 Task: Log work in the project BitTech for the issue 'Develop a new tool for automated testing of web application security vulnerabilities and penetration testing' spent time as '1w 6d 21h 58m' and remaining time as '4w 4d 5h 56m' and move to top of backlog. Now add the issue to the epic 'Augmented reality (AR) and virtual reality (VR) integration'. Log work in the project BitTech for the issue 'Upgrade the data visualization and reporting mechanisms of a web application to improve data presentation and insights' spent time as '1w 1d 22h 21m' and remaining time as '1w 4d 4h 2m' and move to bottom of backlog. Now add the issue to the epic 'AI-powered chatbot development'
Action: Mouse moved to (163, 49)
Screenshot: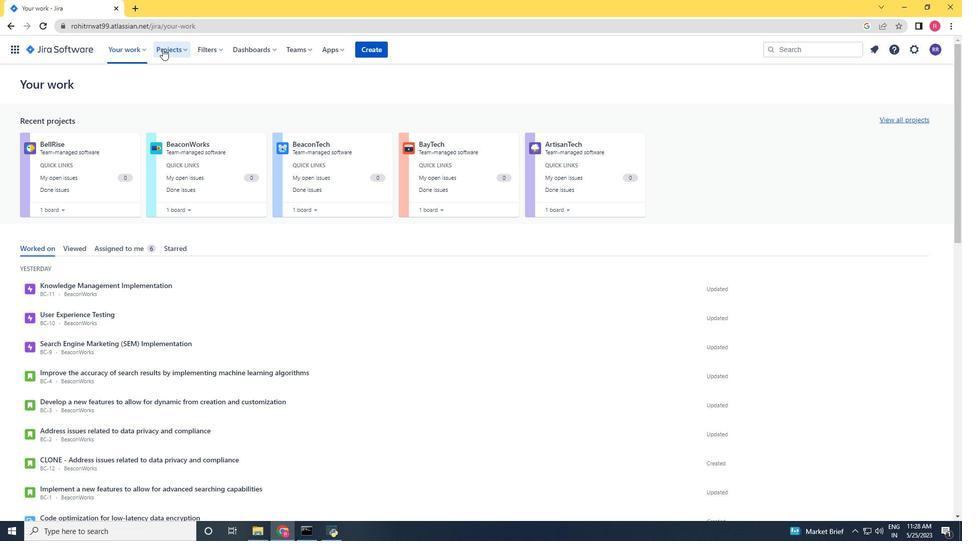 
Action: Mouse pressed left at (163, 49)
Screenshot: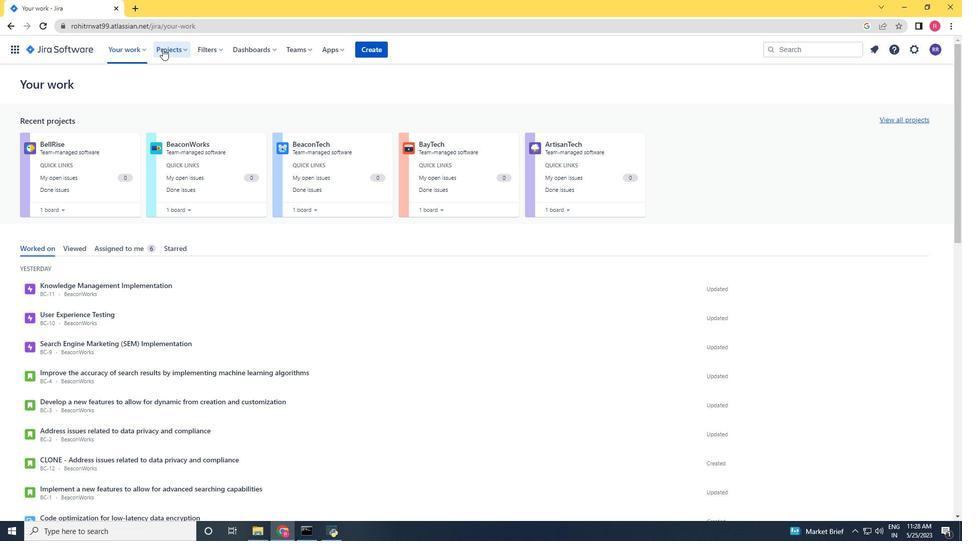 
Action: Mouse moved to (183, 107)
Screenshot: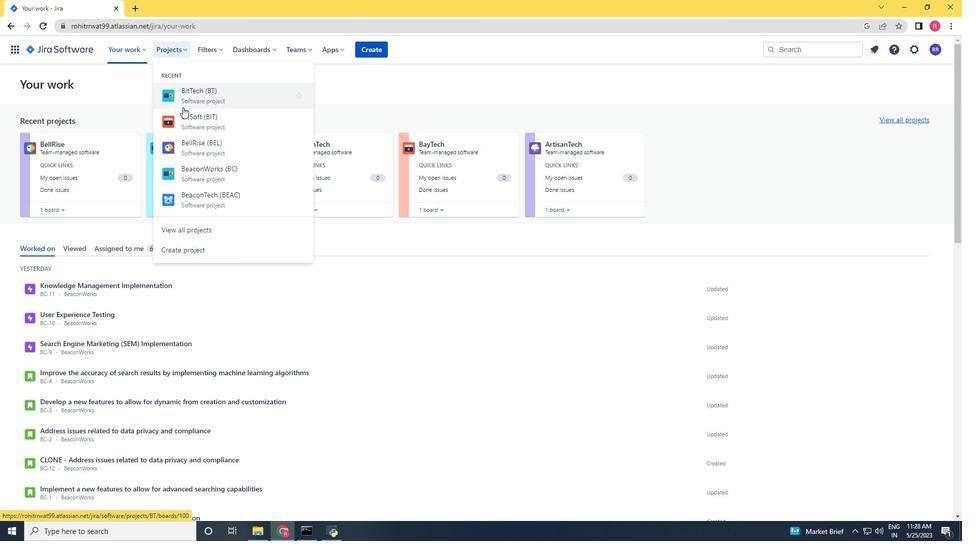 
Action: Mouse pressed left at (183, 107)
Screenshot: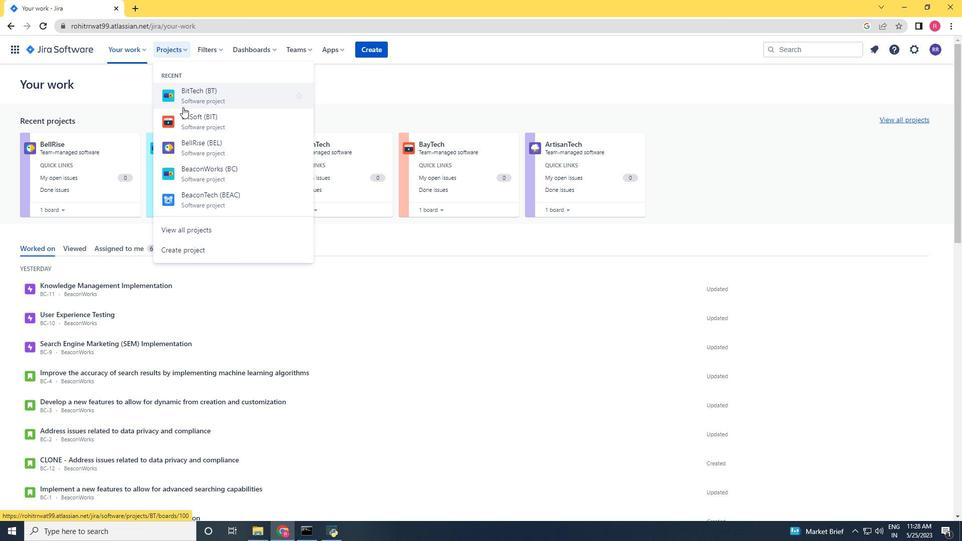 
Action: Mouse moved to (39, 151)
Screenshot: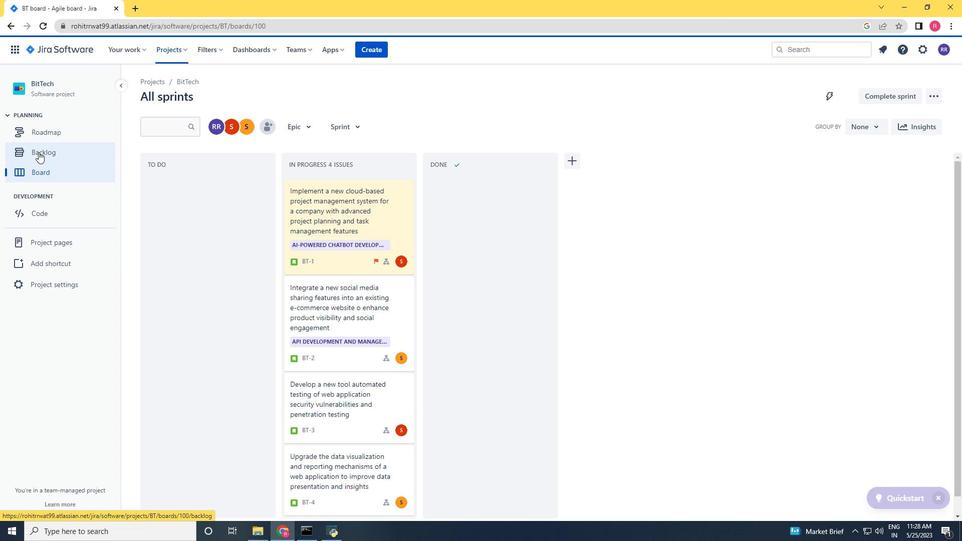 
Action: Mouse pressed left at (39, 151)
Screenshot: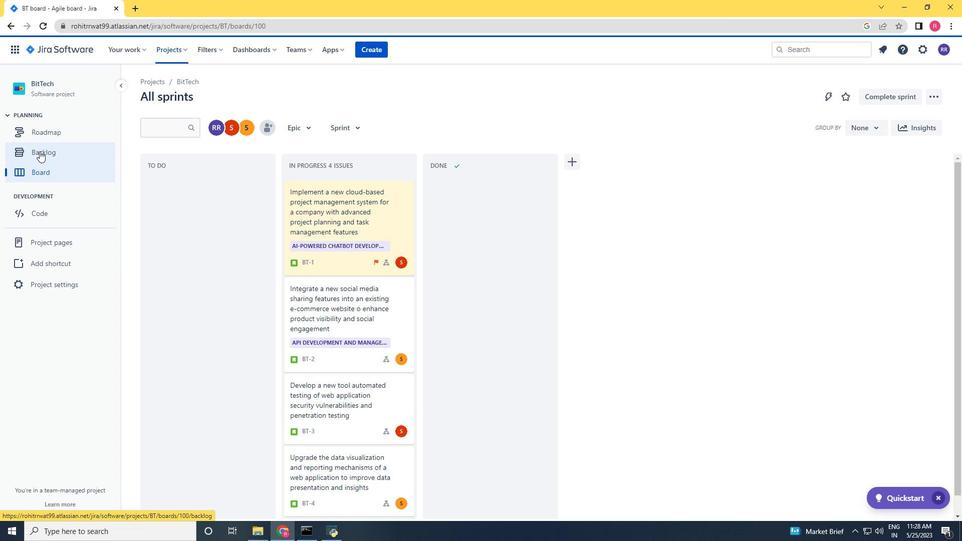 
Action: Mouse moved to (775, 360)
Screenshot: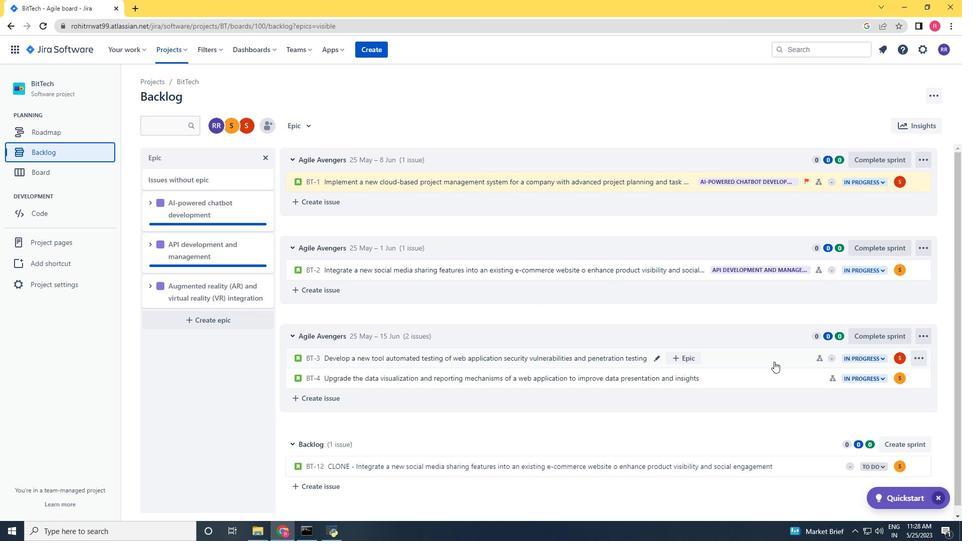 
Action: Mouse pressed left at (775, 360)
Screenshot: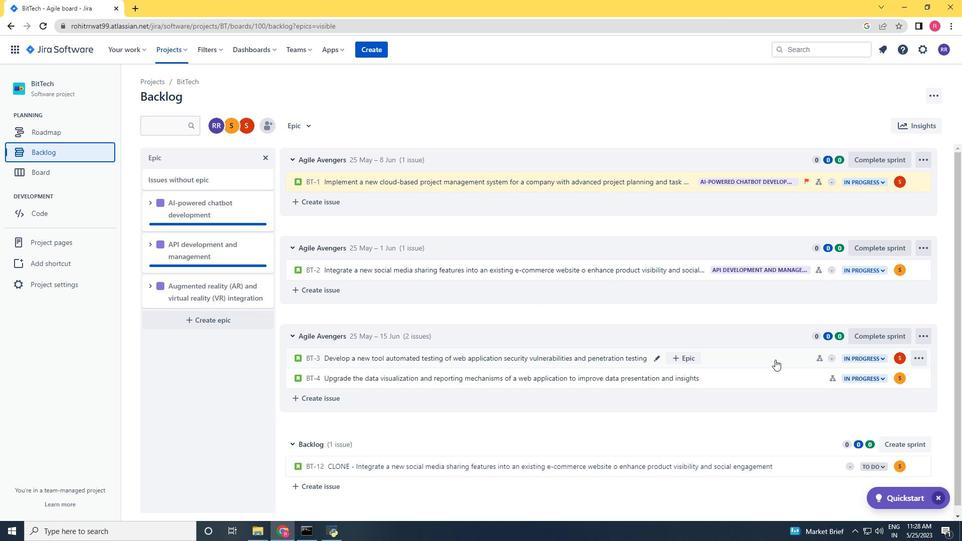 
Action: Mouse moved to (912, 154)
Screenshot: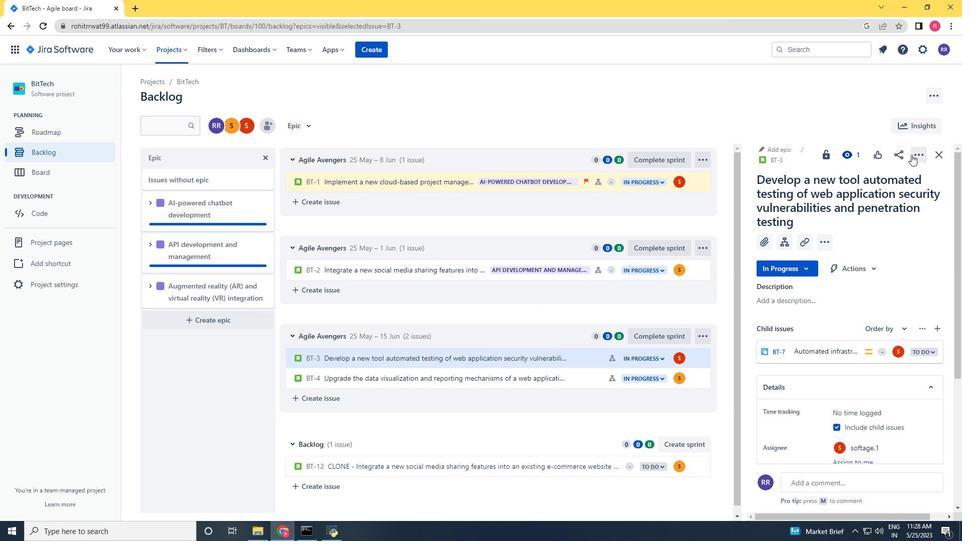 
Action: Mouse pressed left at (912, 154)
Screenshot: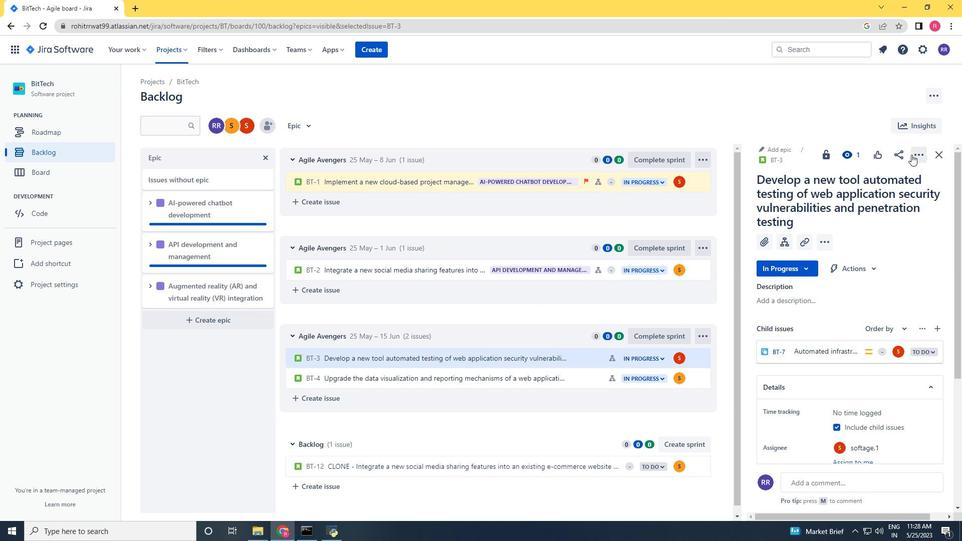 
Action: Mouse moved to (886, 179)
Screenshot: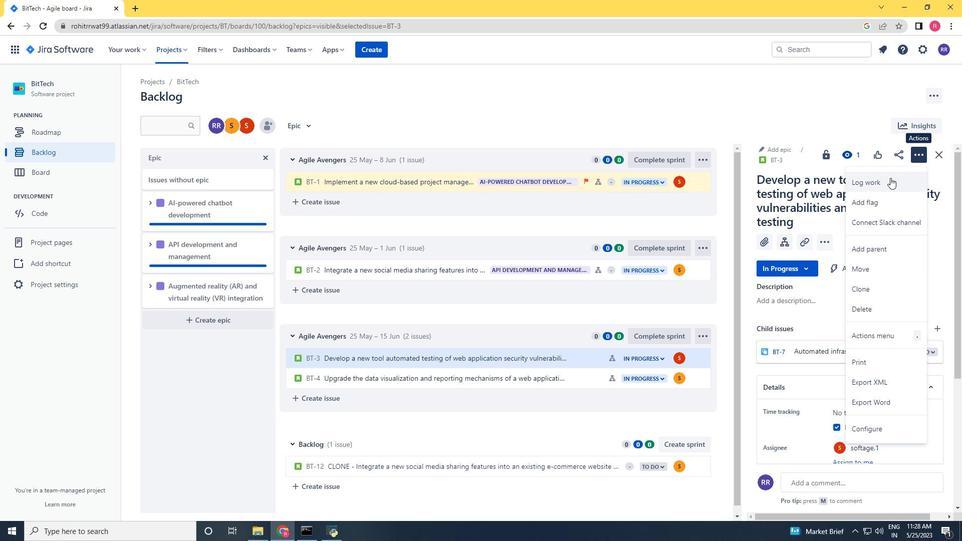 
Action: Mouse pressed left at (886, 179)
Screenshot: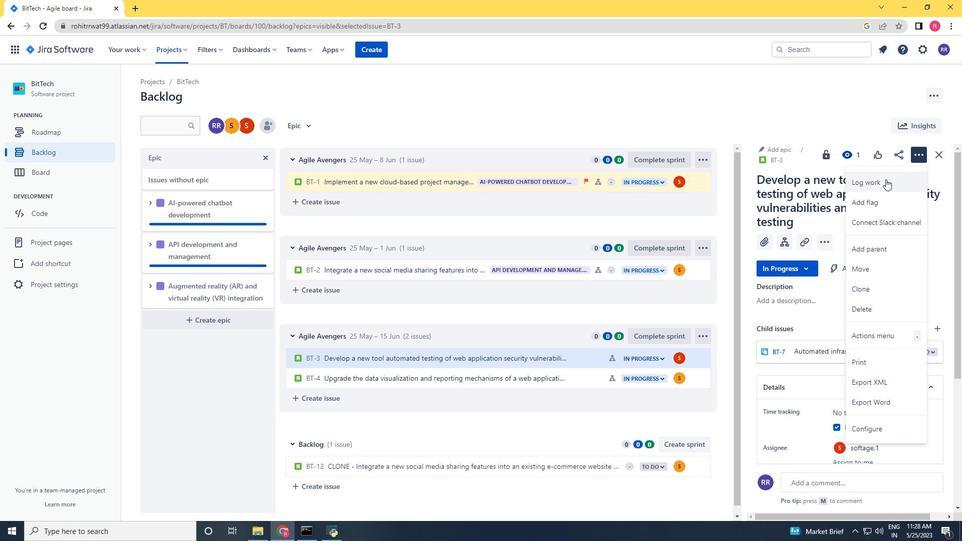 
Action: Key pressed 1w<Key.space>6d<Key.space>21h<Key.space>58m<Key.tab>4w<Key.space><Key.space>4d<Key.space>5h<Key.space>56m
Screenshot: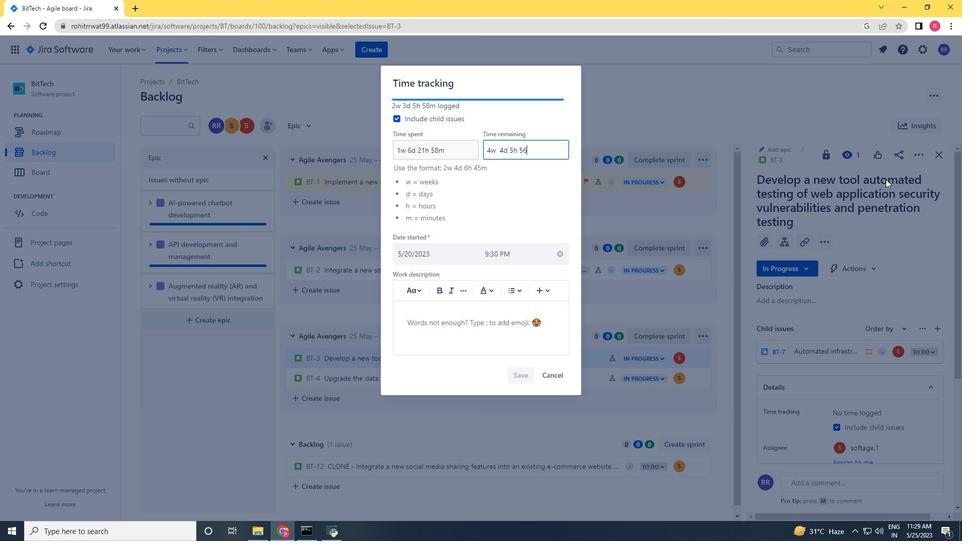 
Action: Mouse scrolled (886, 180) with delta (0, 0)
Screenshot: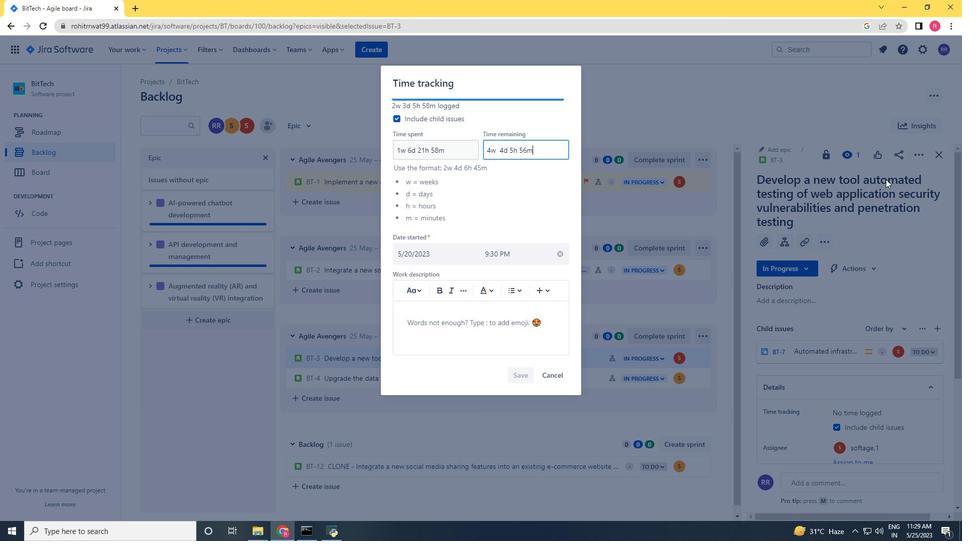 
Action: Mouse moved to (499, 151)
Screenshot: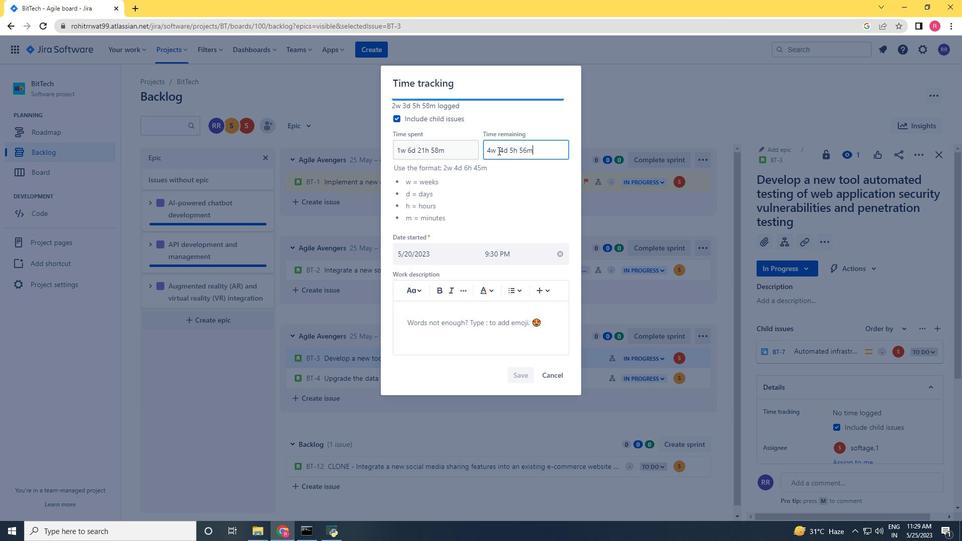 
Action: Mouse pressed left at (499, 151)
Screenshot: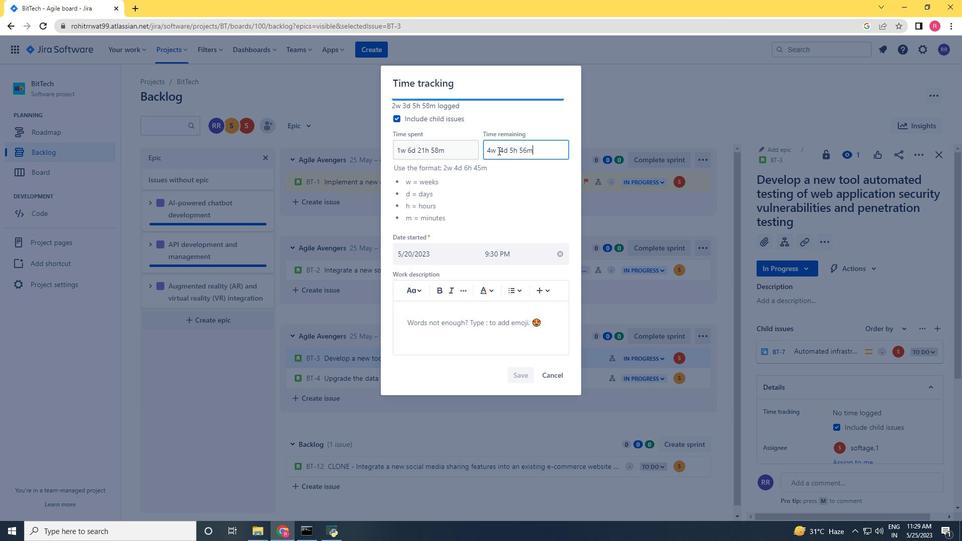 
Action: Key pressed <Key.backspace>
Screenshot: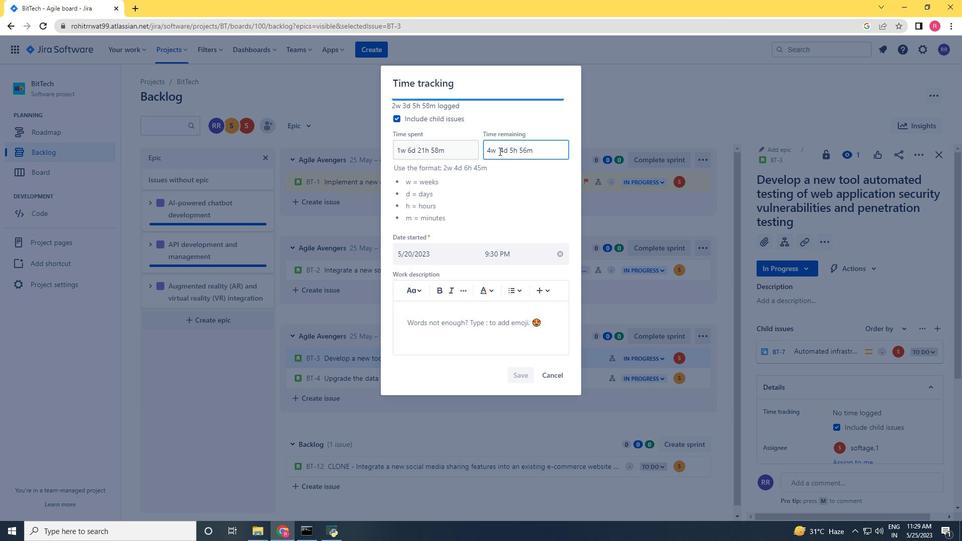 
Action: Mouse moved to (520, 371)
Screenshot: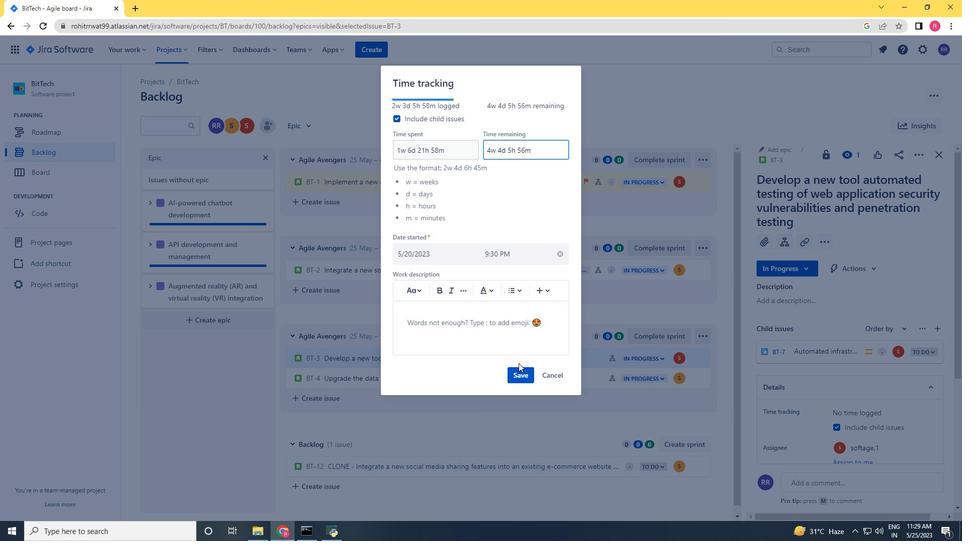 
Action: Mouse pressed left at (520, 371)
Screenshot: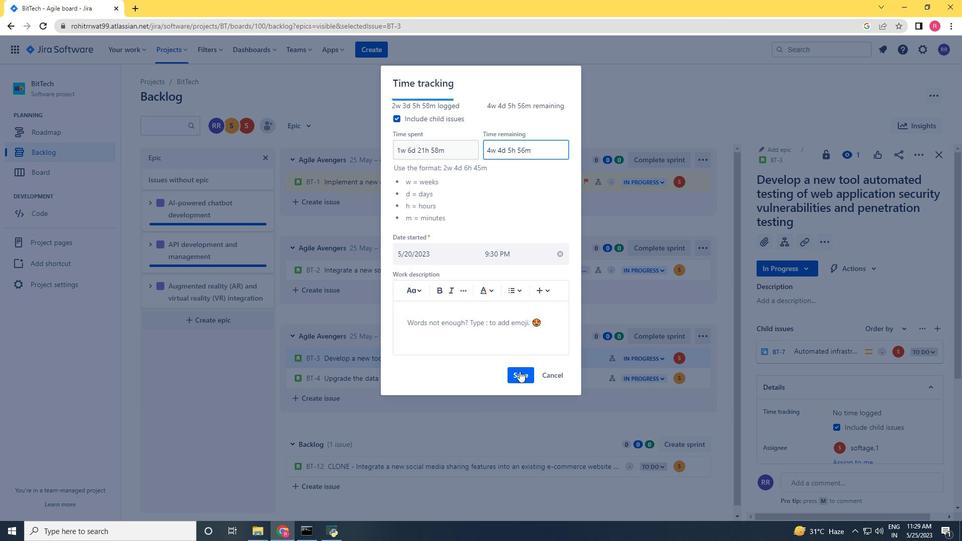 
Action: Mouse moved to (697, 360)
Screenshot: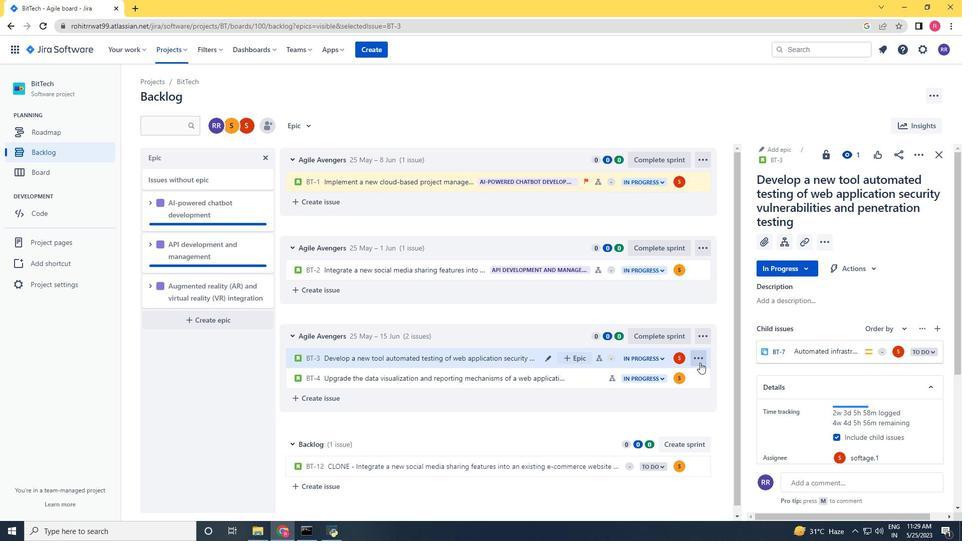 
Action: Mouse pressed left at (697, 360)
Screenshot: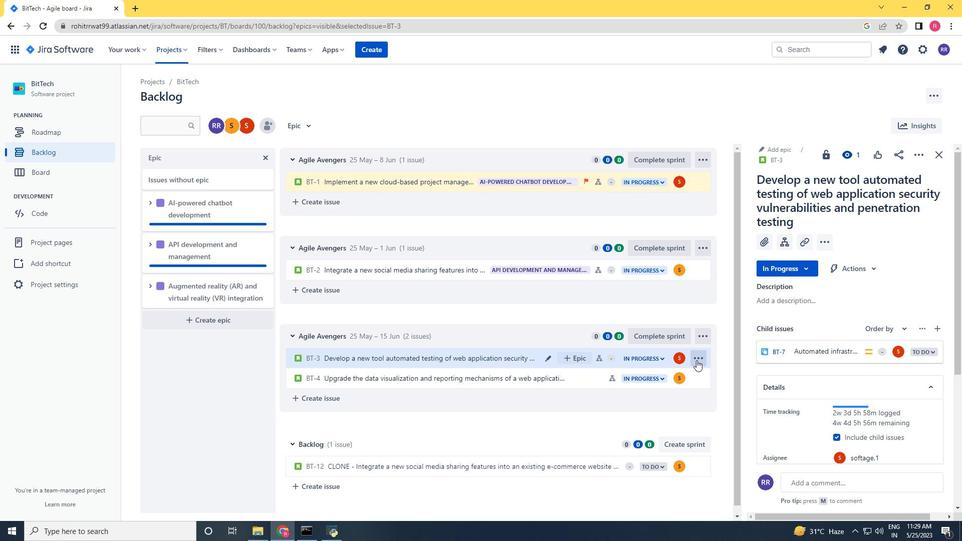 
Action: Mouse moved to (668, 319)
Screenshot: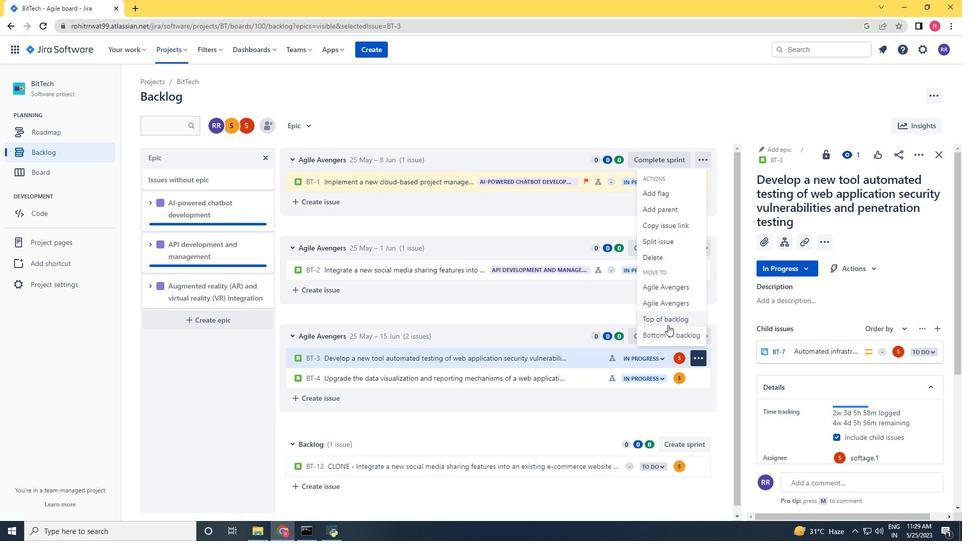 
Action: Mouse pressed left at (668, 319)
Screenshot: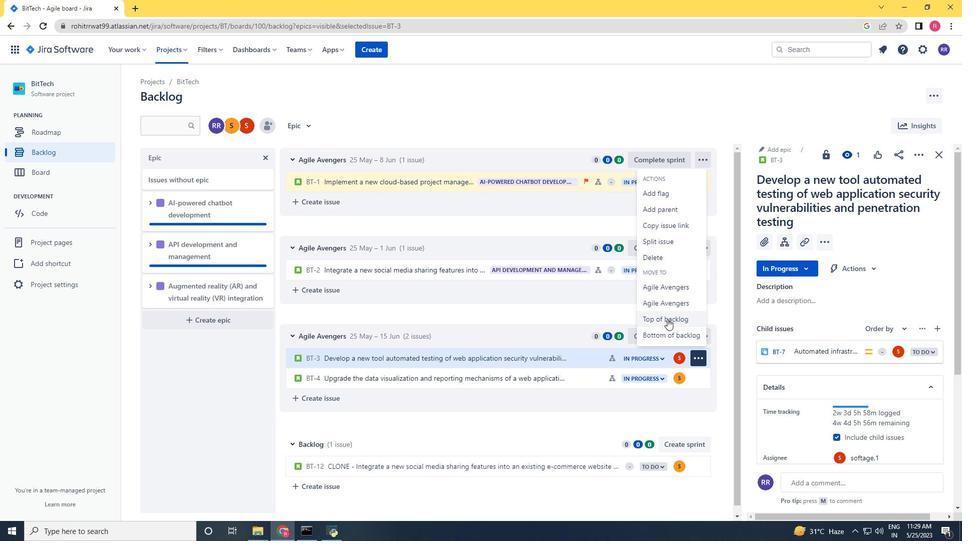
Action: Mouse moved to (511, 161)
Screenshot: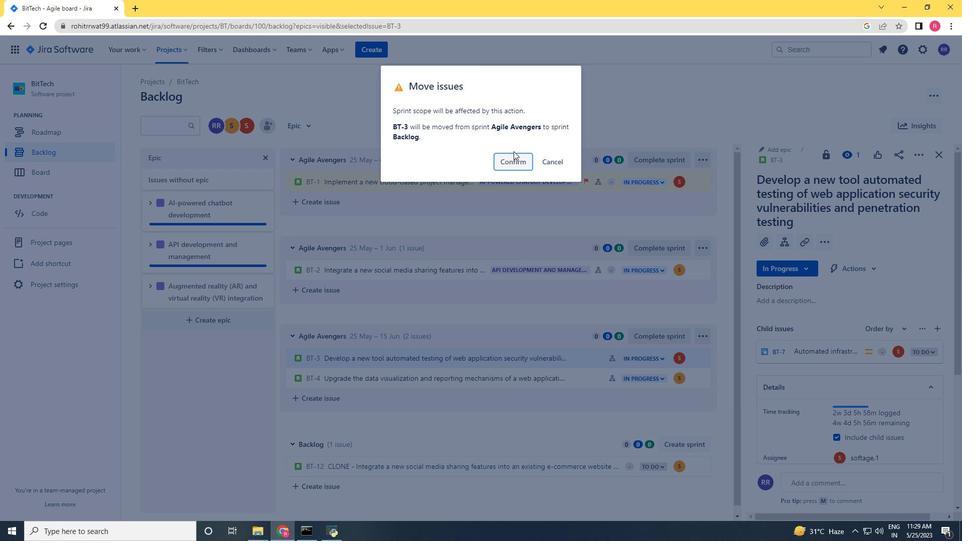 
Action: Mouse pressed left at (511, 161)
Screenshot: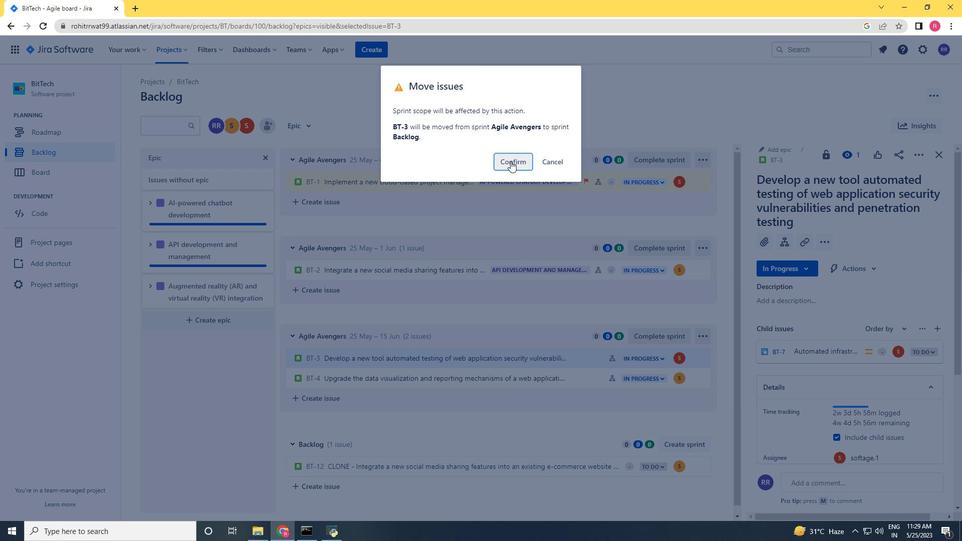 
Action: Mouse moved to (580, 448)
Screenshot: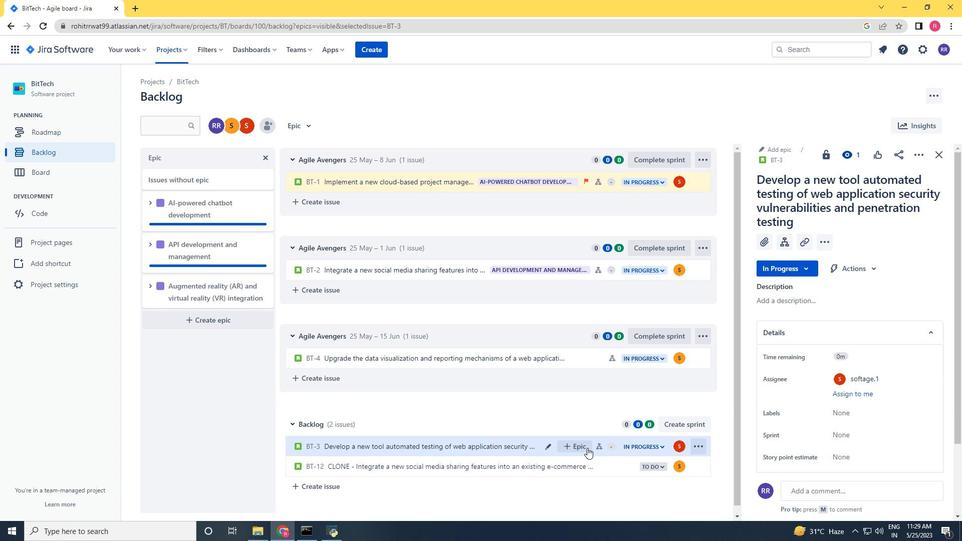 
Action: Mouse pressed left at (580, 448)
Screenshot: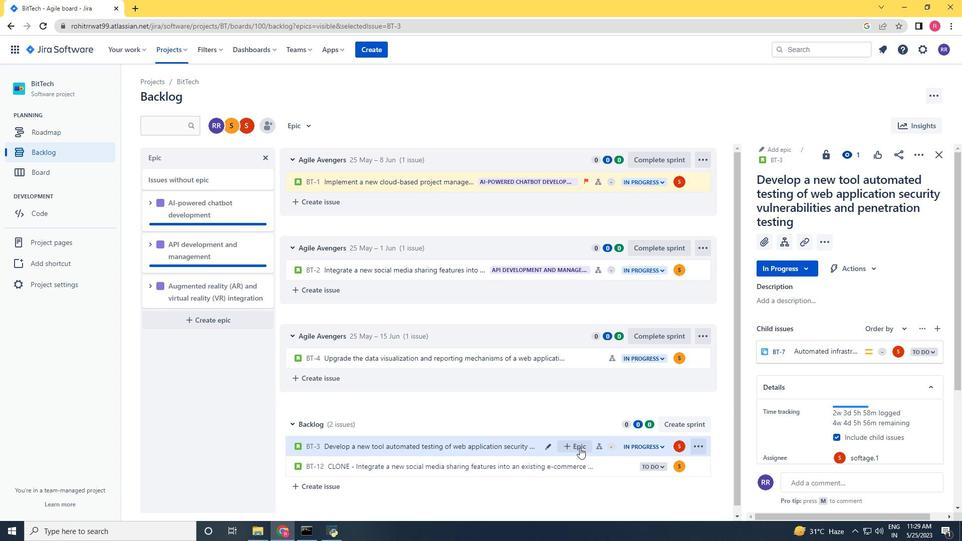 
Action: Mouse scrolled (580, 447) with delta (0, 0)
Screenshot: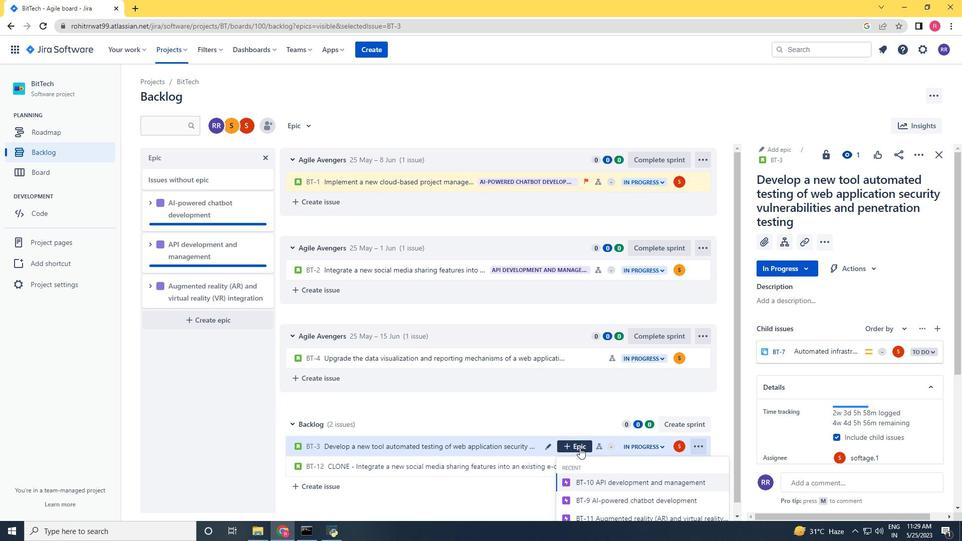 
Action: Mouse scrolled (580, 447) with delta (0, 0)
Screenshot: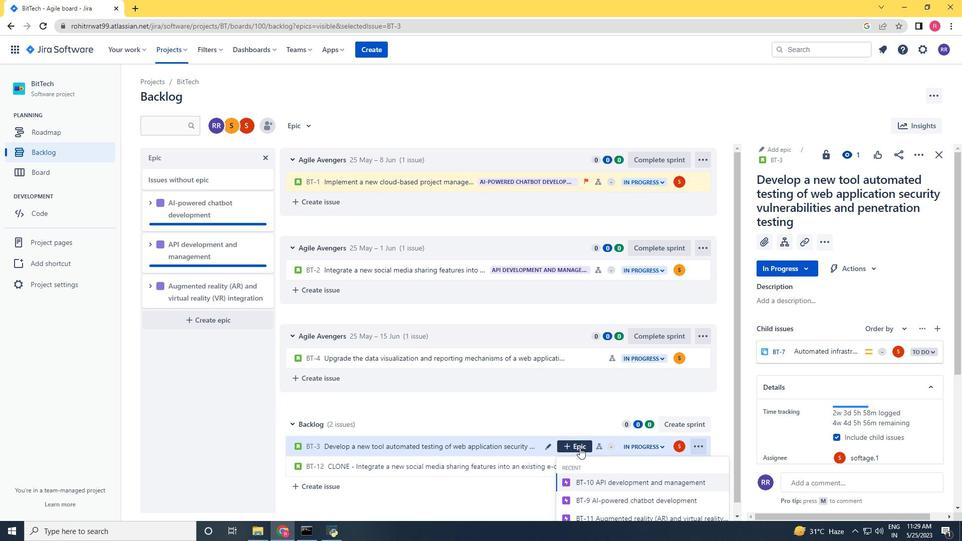 
Action: Mouse scrolled (580, 447) with delta (0, 0)
Screenshot: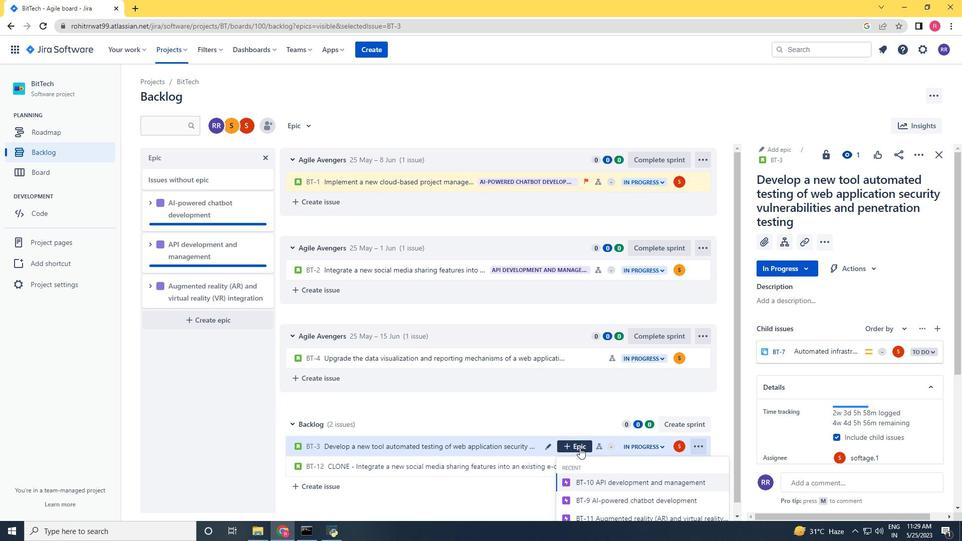 
Action: Mouse moved to (599, 508)
Screenshot: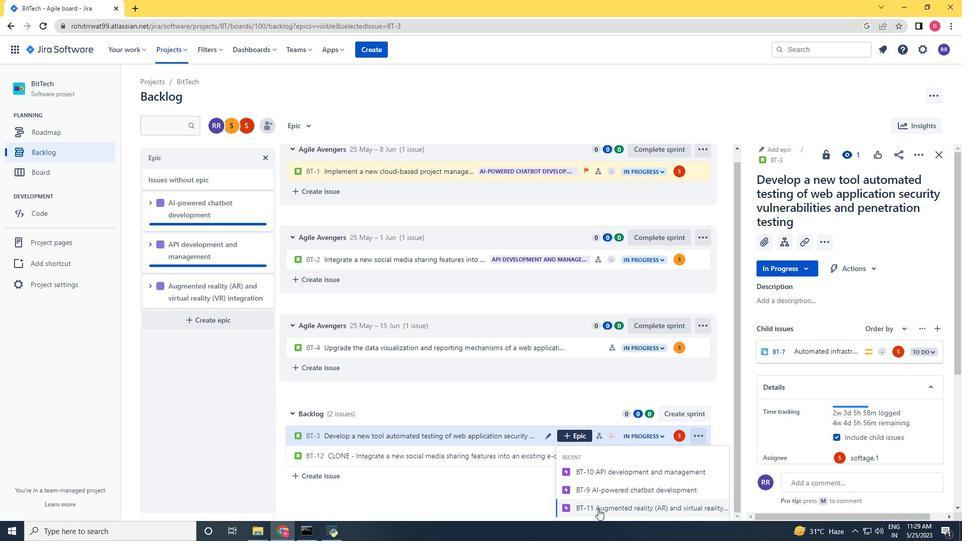
Action: Mouse pressed left at (599, 508)
Screenshot: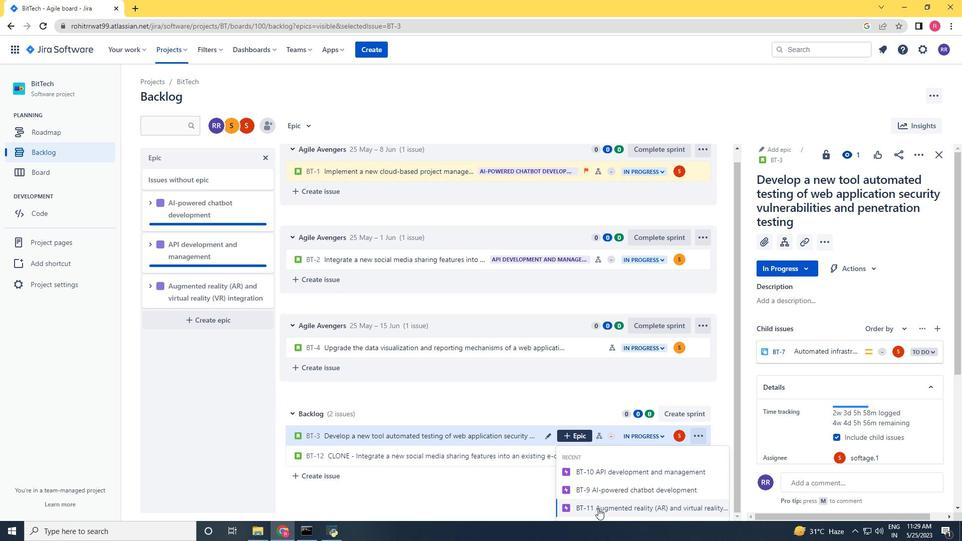 
Action: Mouse moved to (602, 357)
Screenshot: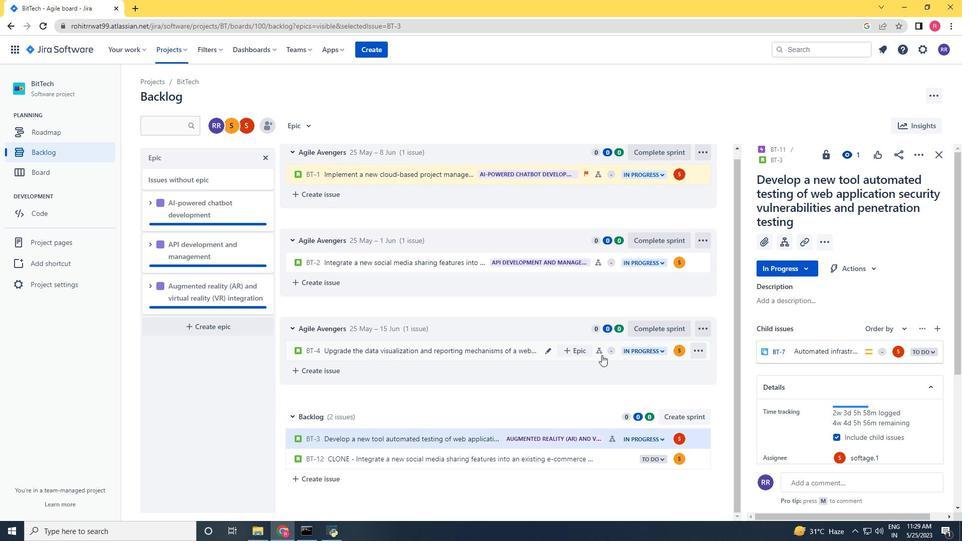 
Action: Mouse pressed left at (602, 357)
Screenshot: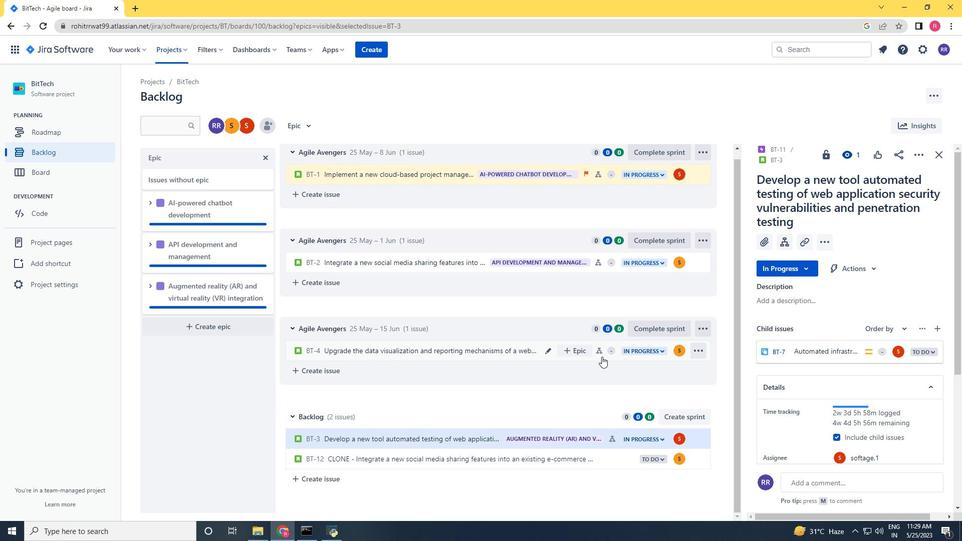 
Action: Mouse moved to (919, 151)
Screenshot: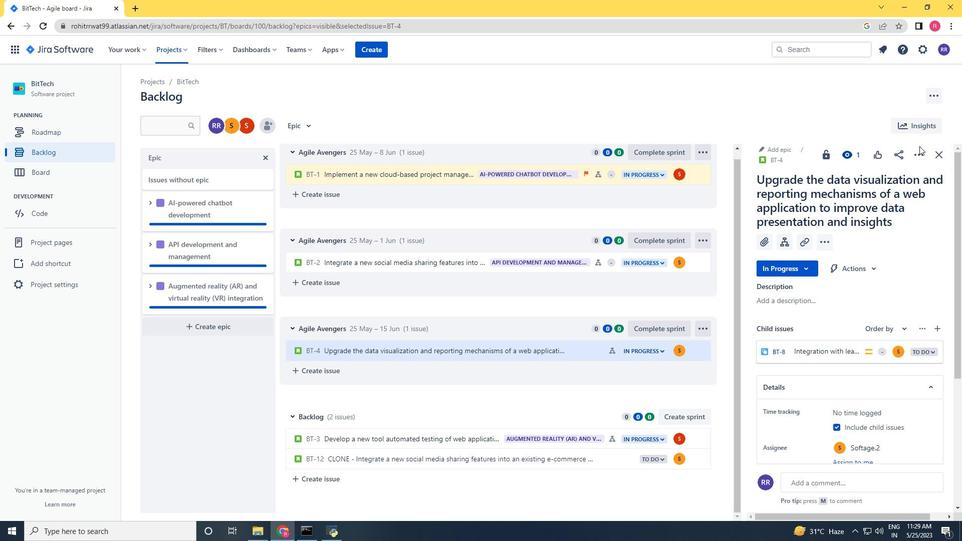 
Action: Mouse pressed left at (919, 151)
Screenshot: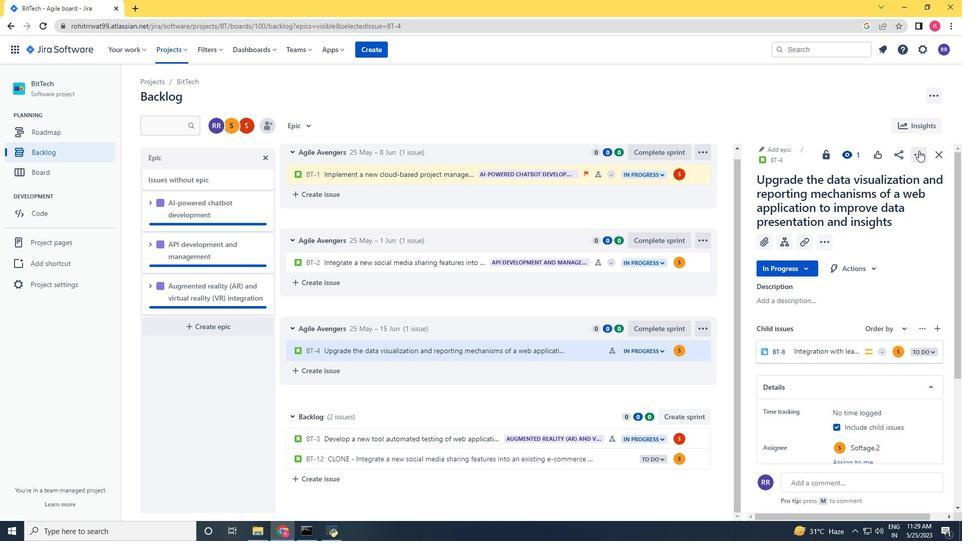 
Action: Mouse moved to (882, 181)
Screenshot: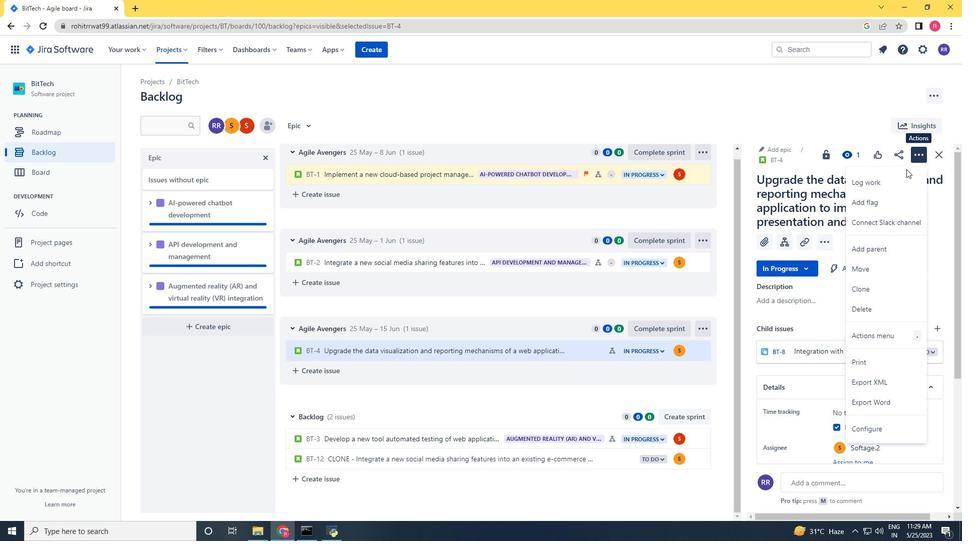 
Action: Mouse pressed left at (882, 181)
Screenshot: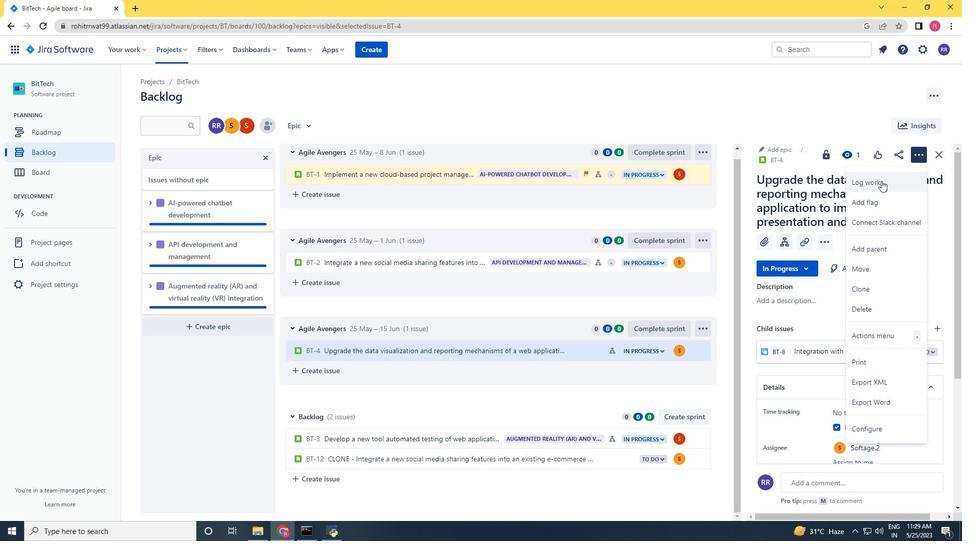 
Action: Key pressed 1w<Key.space>1d<Key.space>22h<Key.space>21m<Key.tab>1w<Key.space>4d<Key.space>4h<Key.space>21m
Screenshot: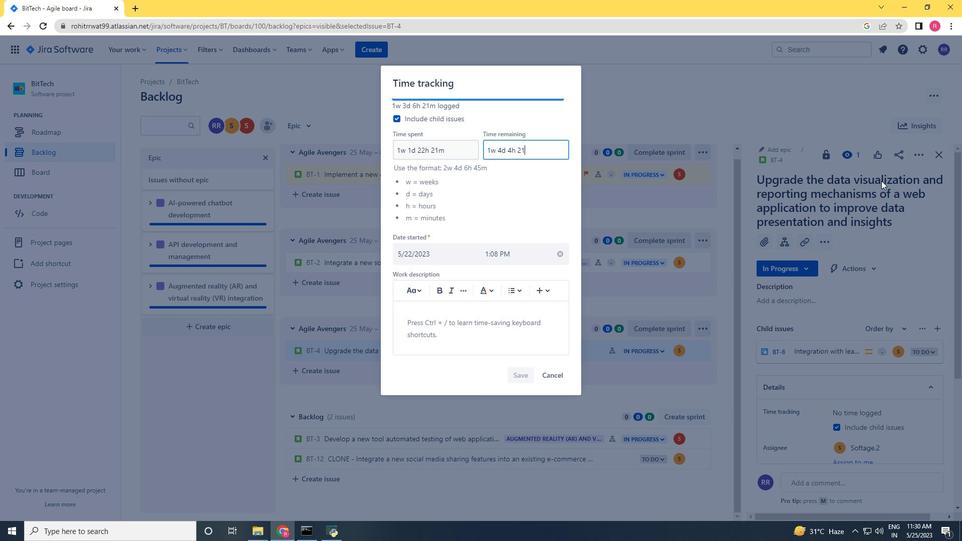 
Action: Mouse moved to (532, 375)
Screenshot: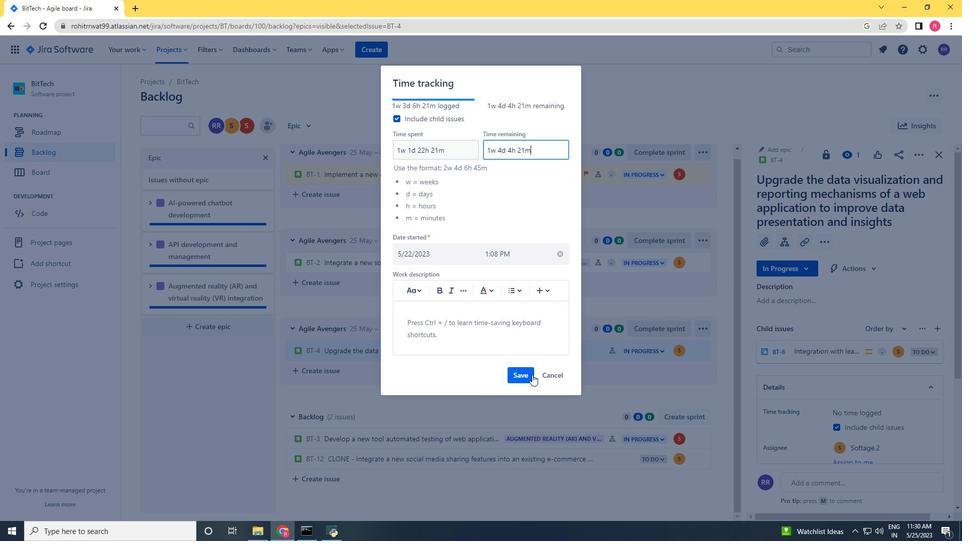 
Action: Mouse pressed left at (532, 375)
Screenshot: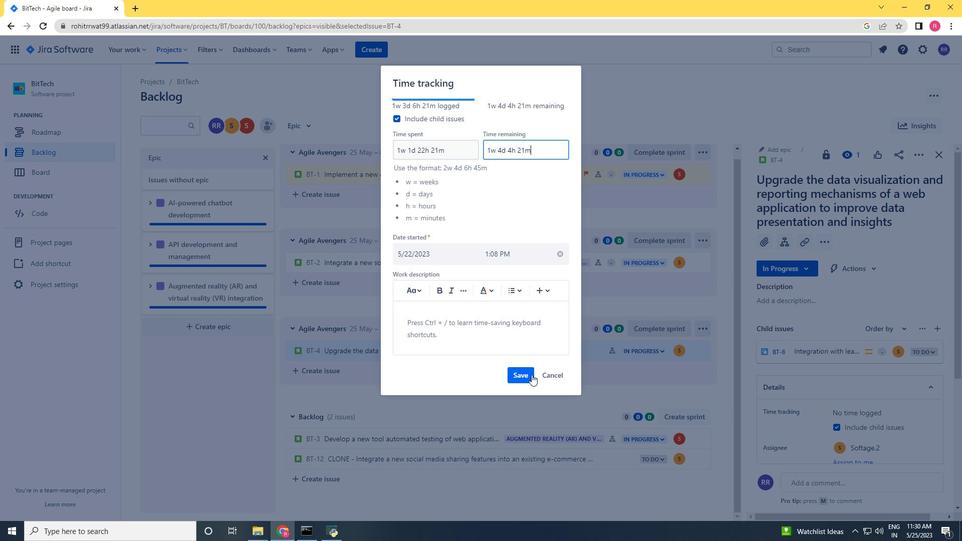 
Action: Mouse moved to (706, 348)
Screenshot: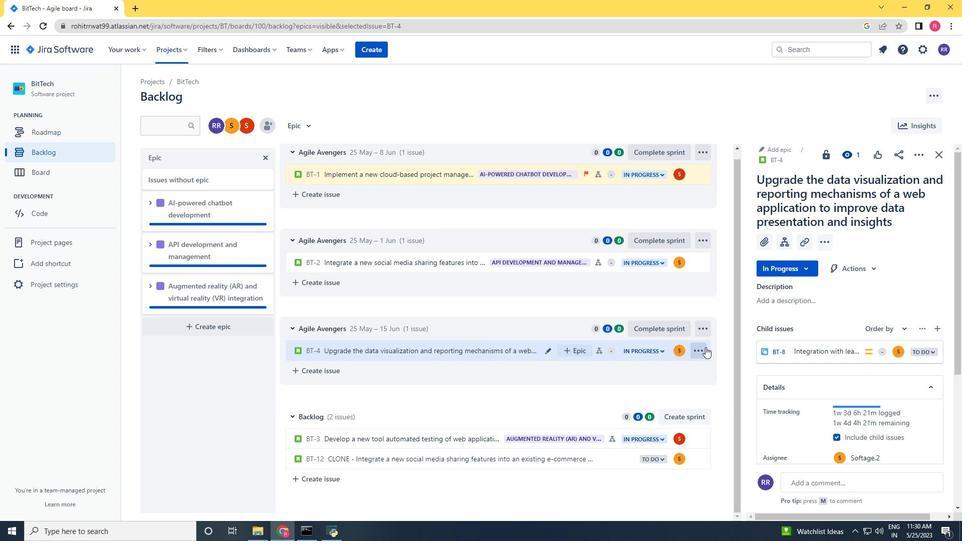 
Action: Mouse pressed left at (706, 348)
Screenshot: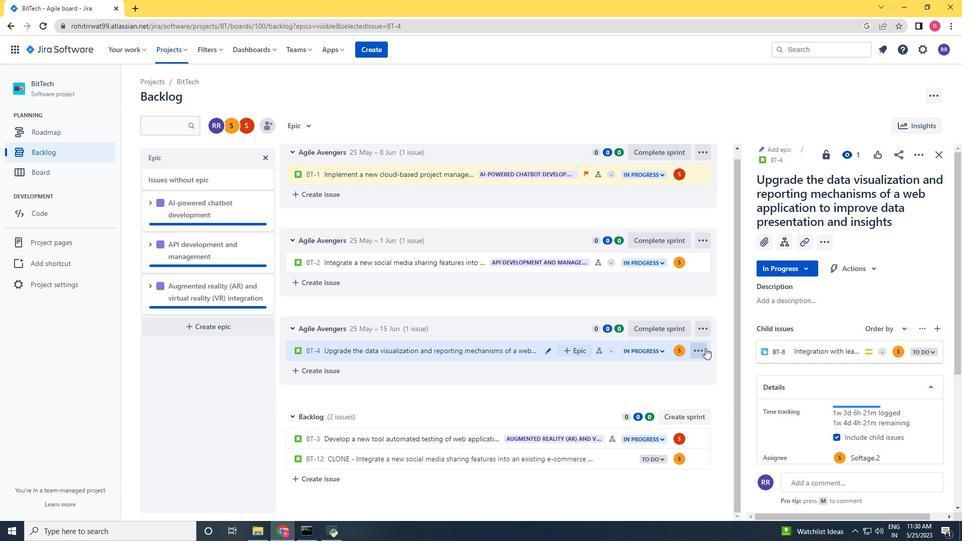 
Action: Mouse moved to (671, 323)
Screenshot: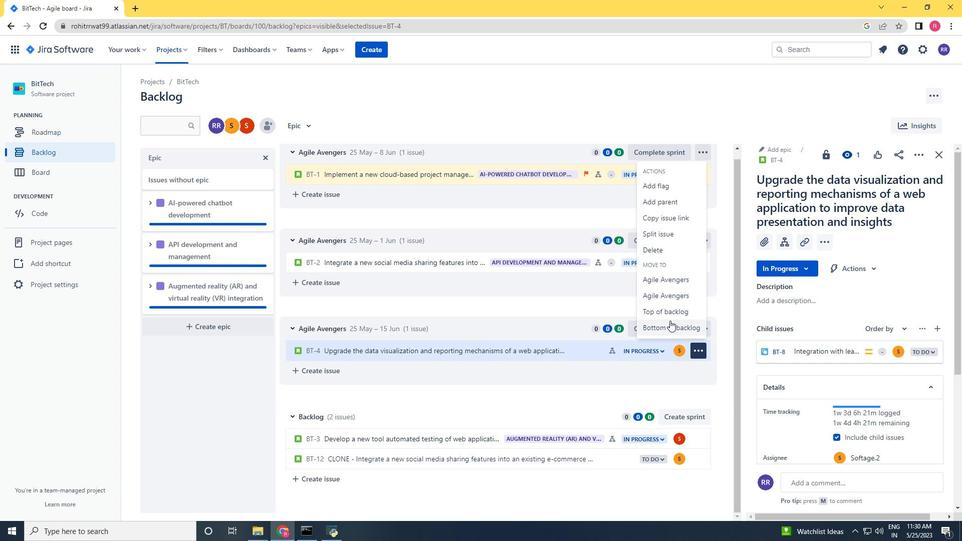 
Action: Mouse pressed left at (671, 323)
Screenshot: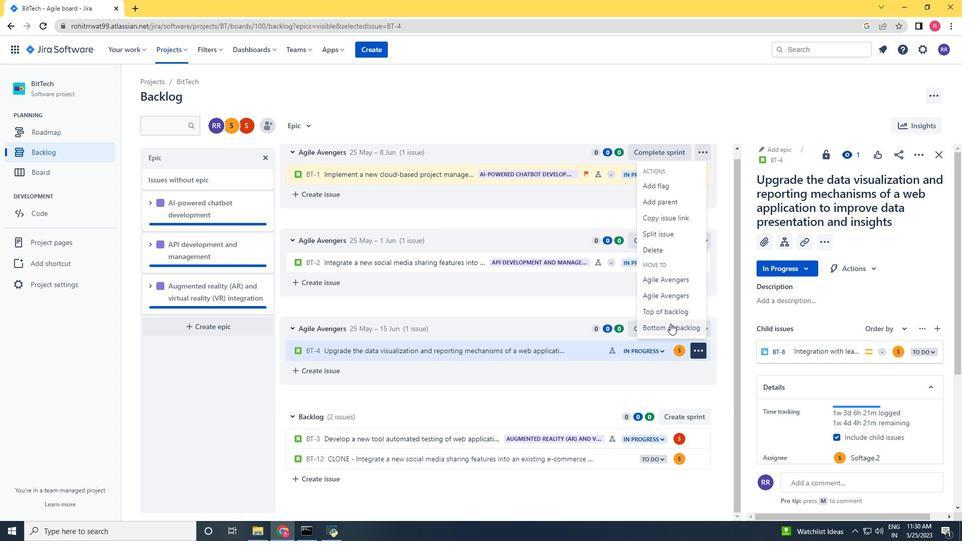 
Action: Mouse moved to (509, 168)
Screenshot: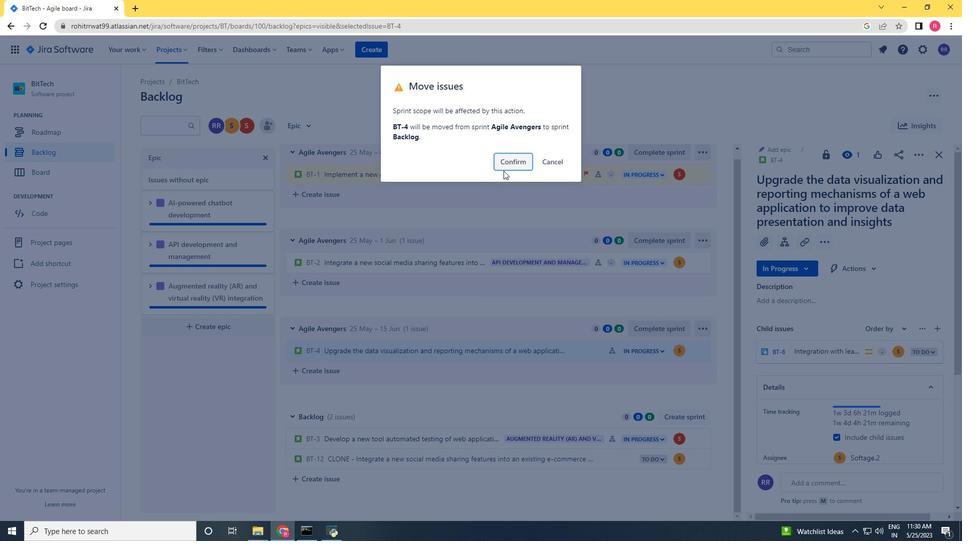 
Action: Mouse pressed left at (509, 168)
Screenshot: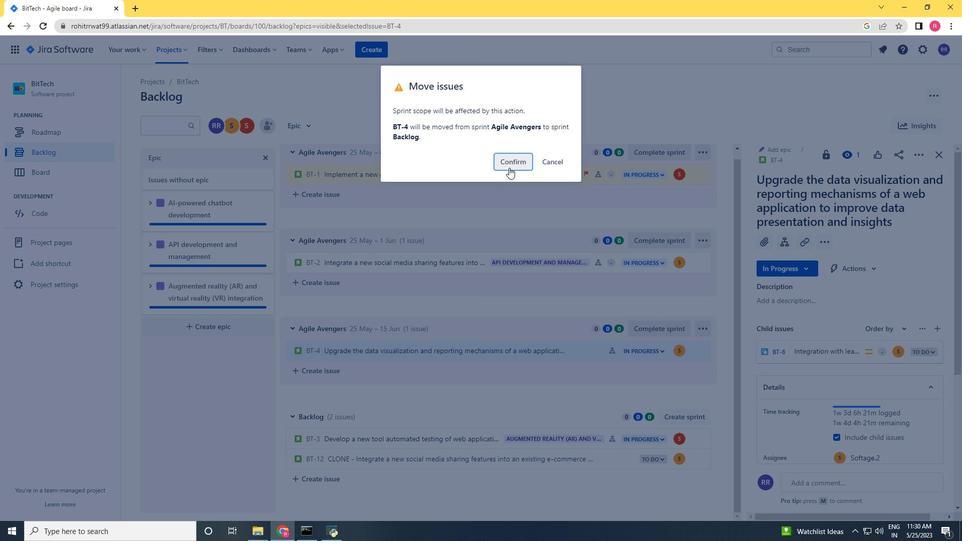 
Action: Mouse moved to (566, 410)
Screenshot: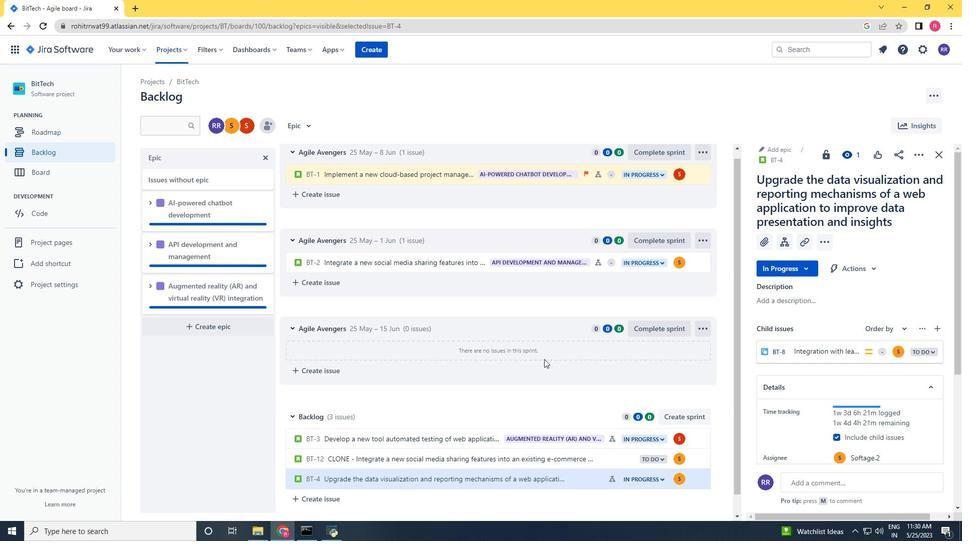 
Action: Mouse scrolled (566, 409) with delta (0, 0)
Screenshot: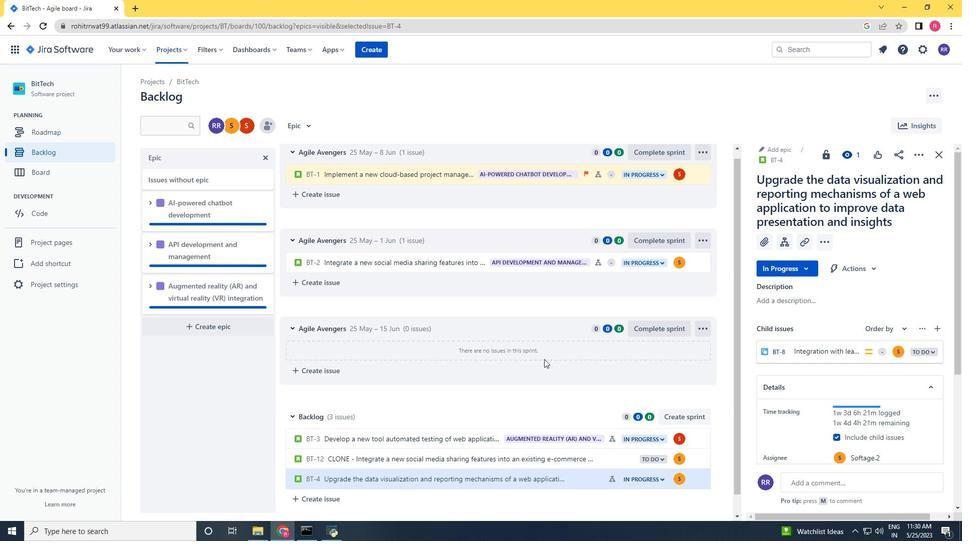 
Action: Mouse moved to (569, 416)
Screenshot: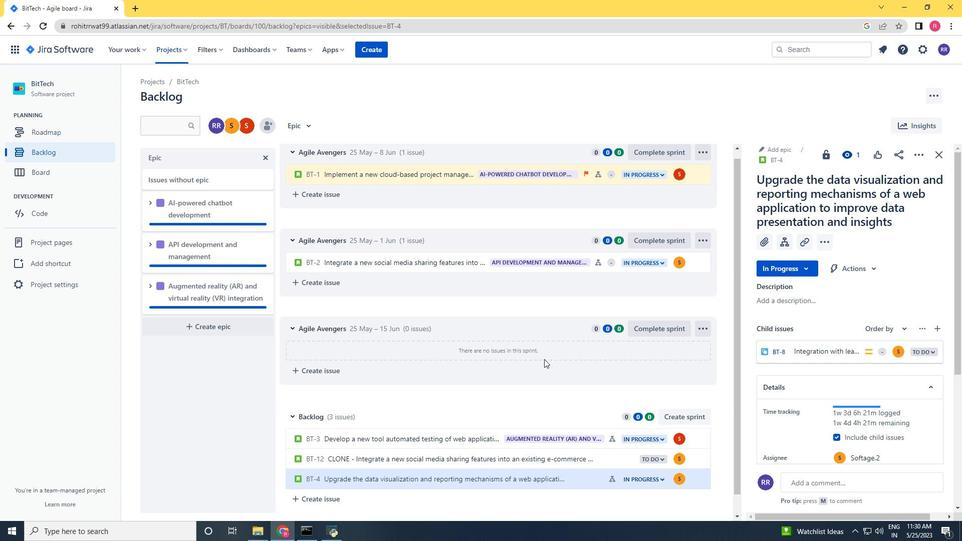 
Action: Mouse scrolled (569, 415) with delta (0, 0)
Screenshot: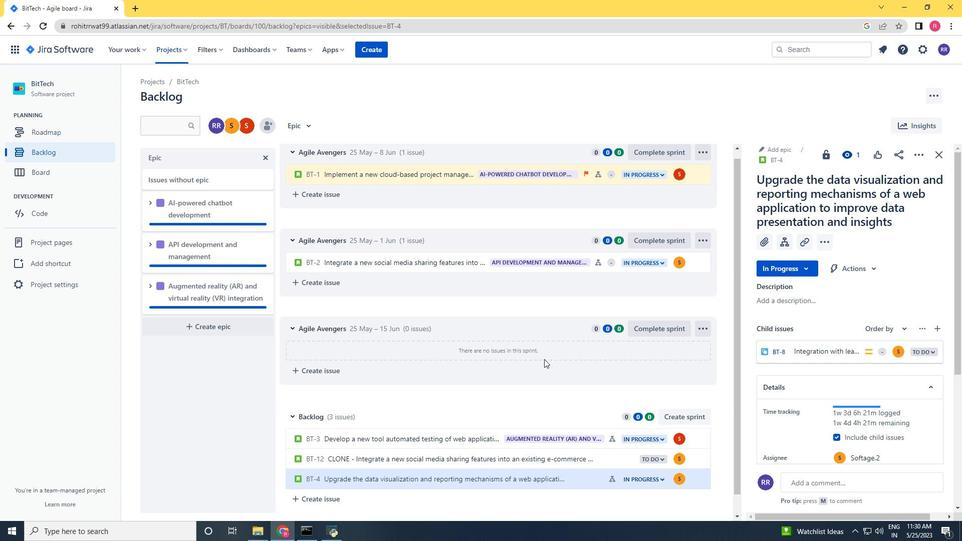 
Action: Mouse moved to (569, 416)
Screenshot: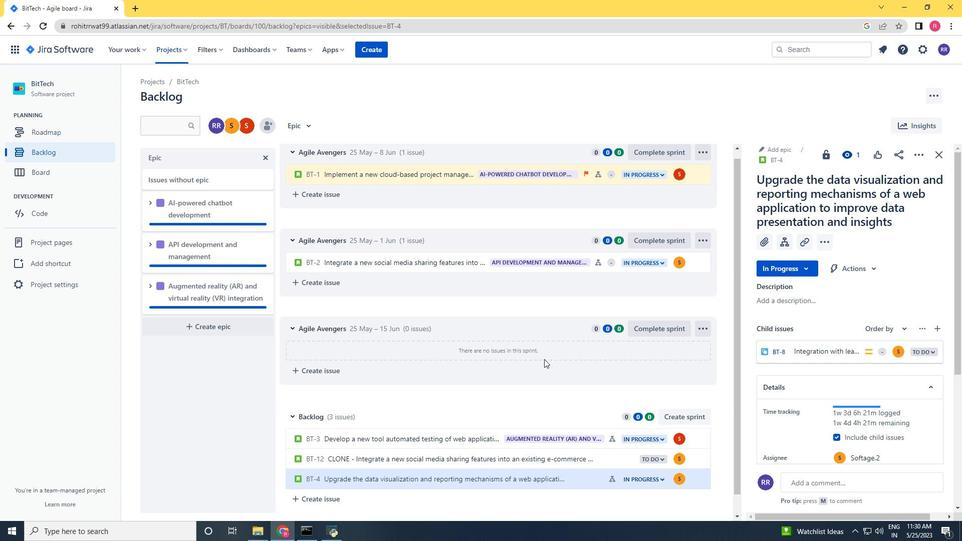 
Action: Mouse scrolled (569, 416) with delta (0, 0)
Screenshot: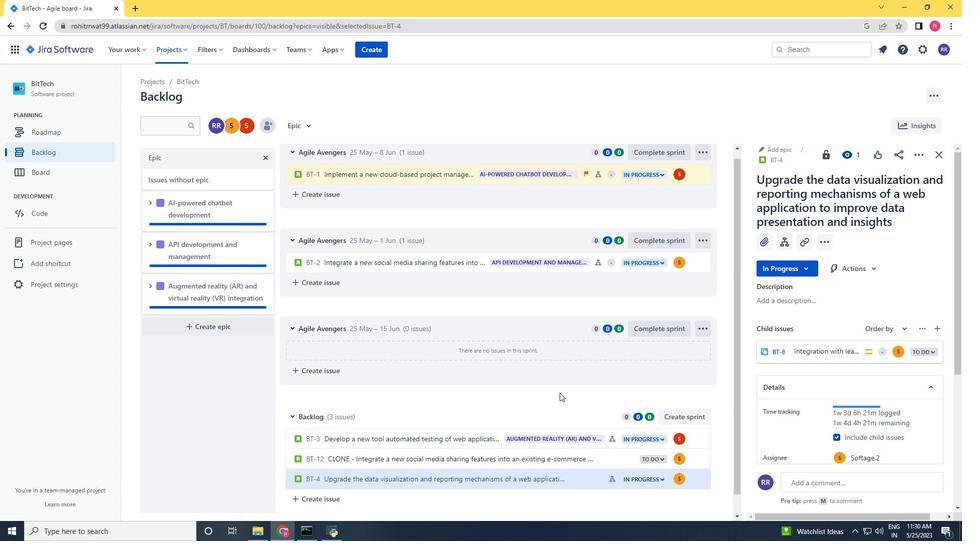 
Action: Mouse scrolled (569, 416) with delta (0, 0)
Screenshot: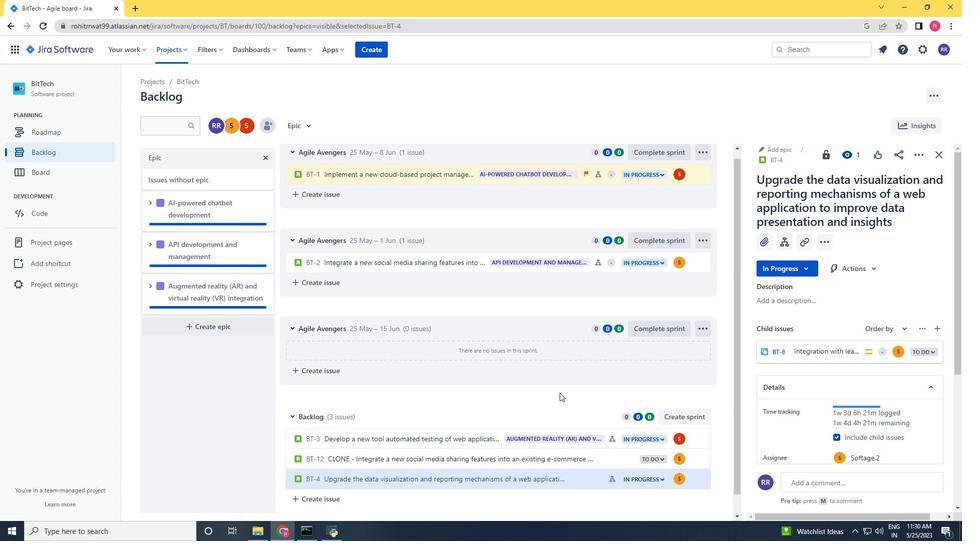 
Action: Mouse moved to (569, 416)
Screenshot: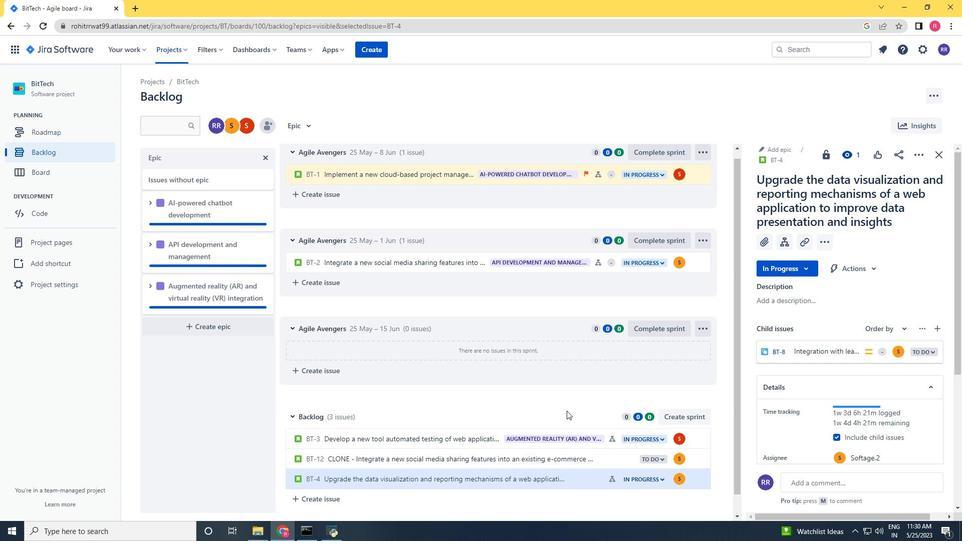 
Action: Mouse scrolled (569, 416) with delta (0, 0)
Screenshot: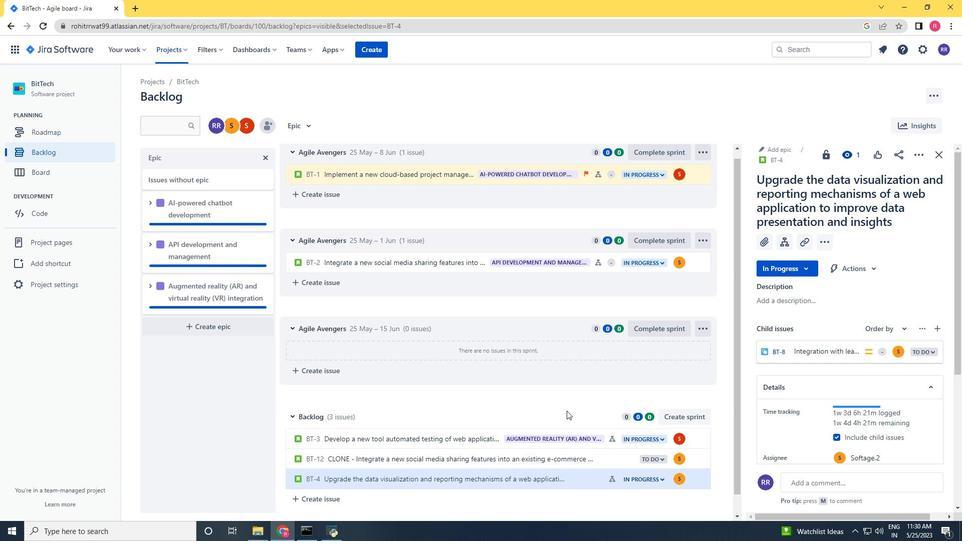 
Action: Mouse moved to (576, 463)
Screenshot: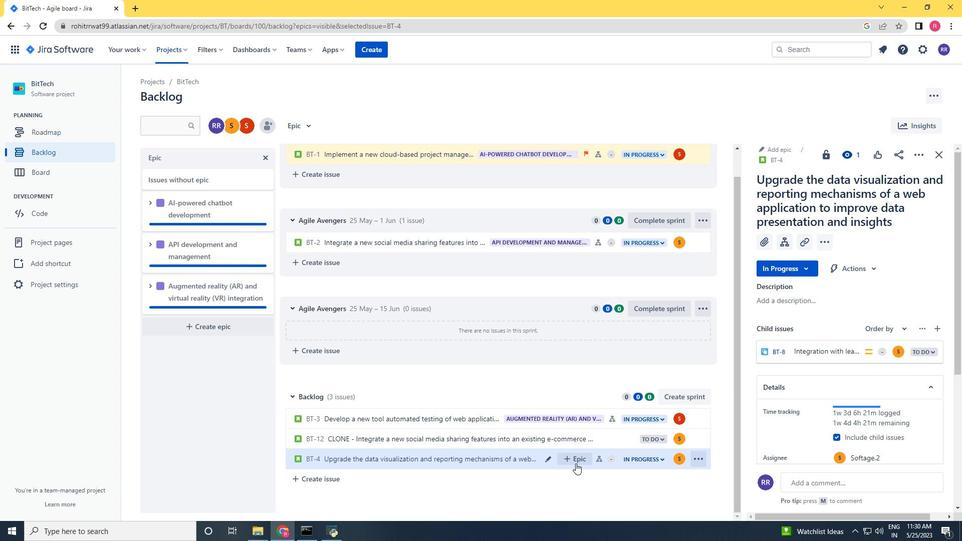 
Action: Mouse pressed left at (576, 463)
Screenshot: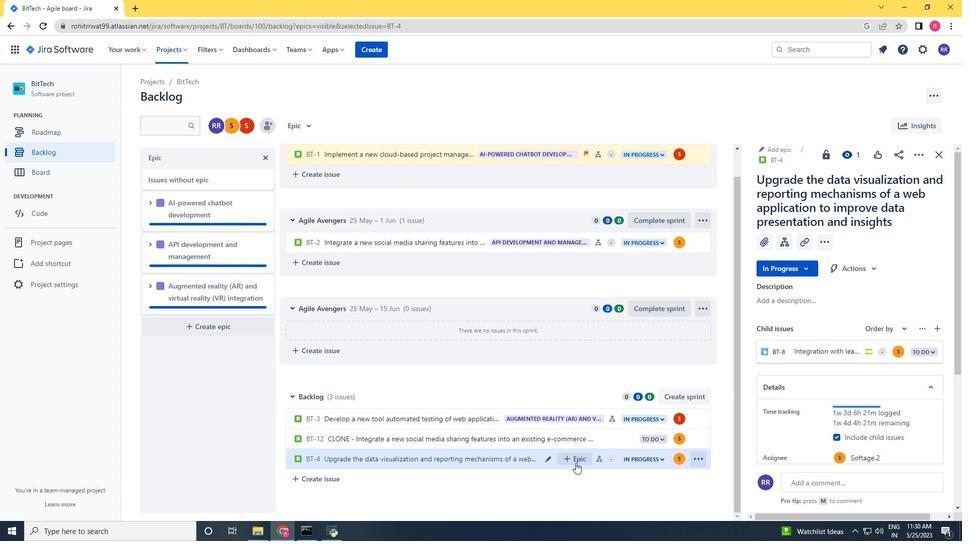 
Action: Mouse moved to (575, 453)
Screenshot: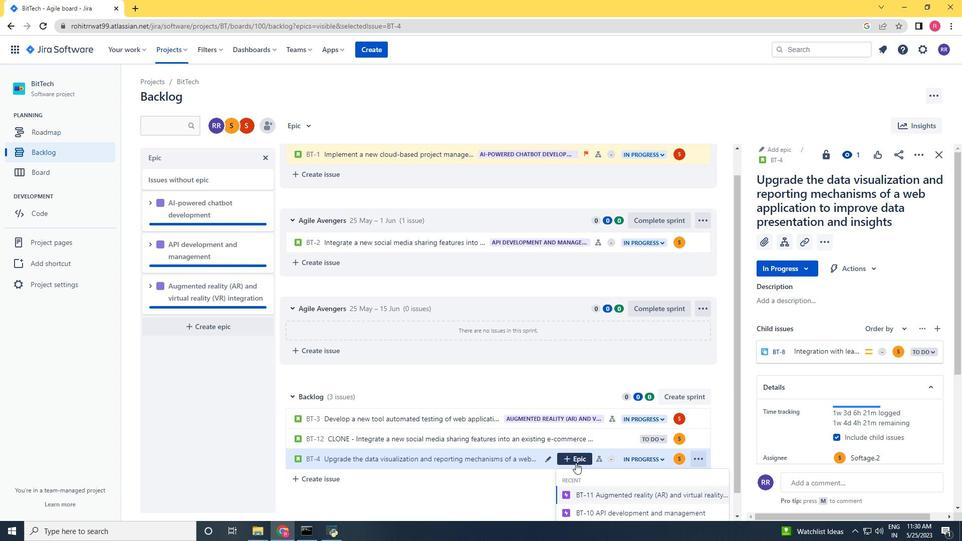 
Action: Mouse scrolled (575, 452) with delta (0, 0)
Screenshot: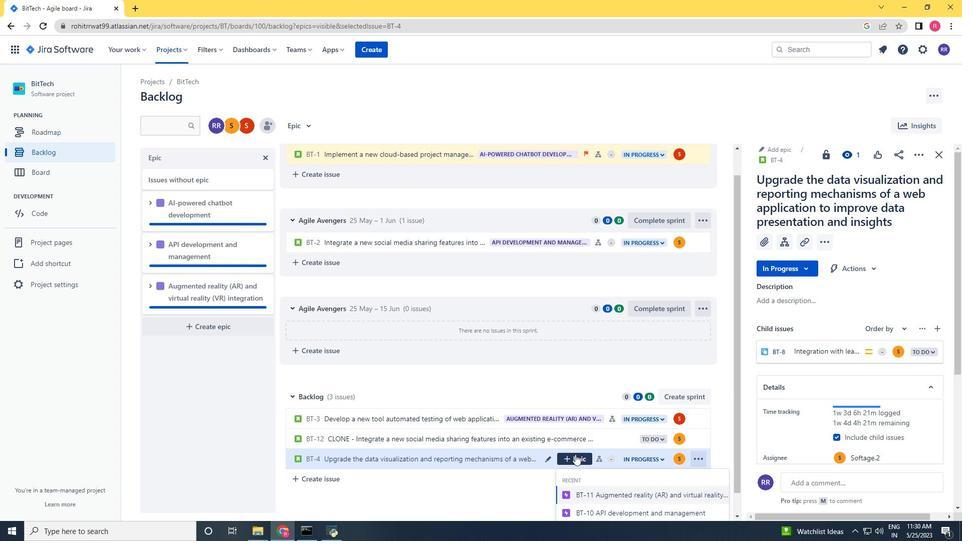 
Action: Mouse scrolled (575, 452) with delta (0, 0)
Screenshot: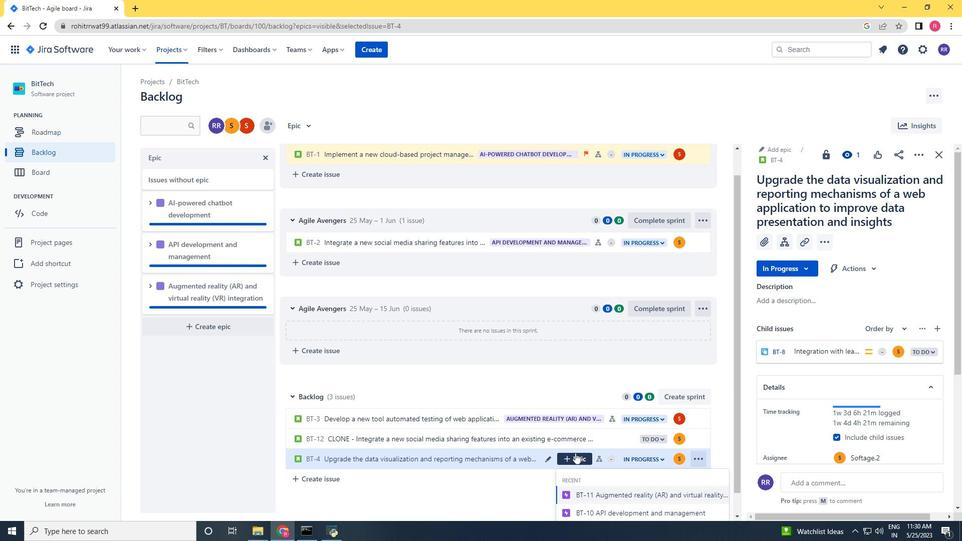
Action: Mouse scrolled (575, 452) with delta (0, 0)
Screenshot: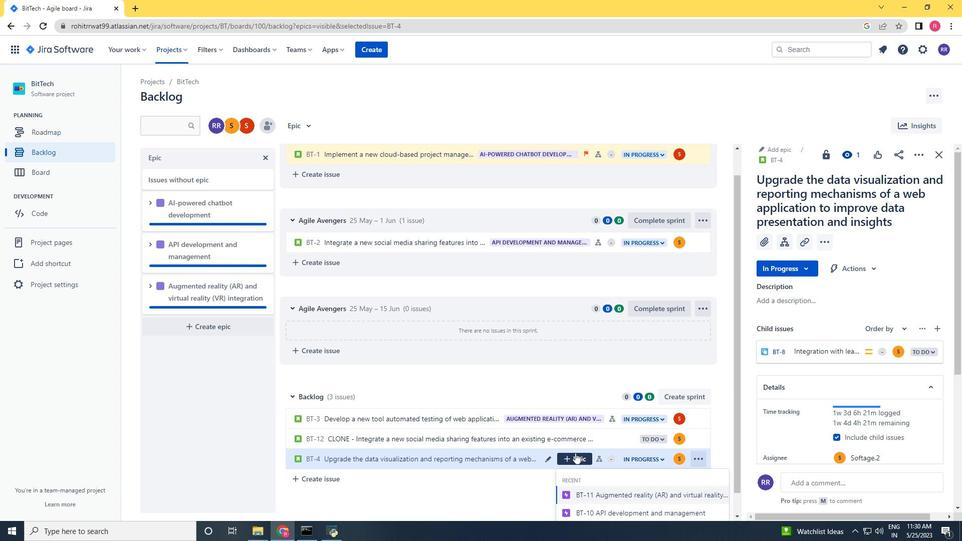 
Action: Mouse scrolled (575, 452) with delta (0, 0)
Screenshot: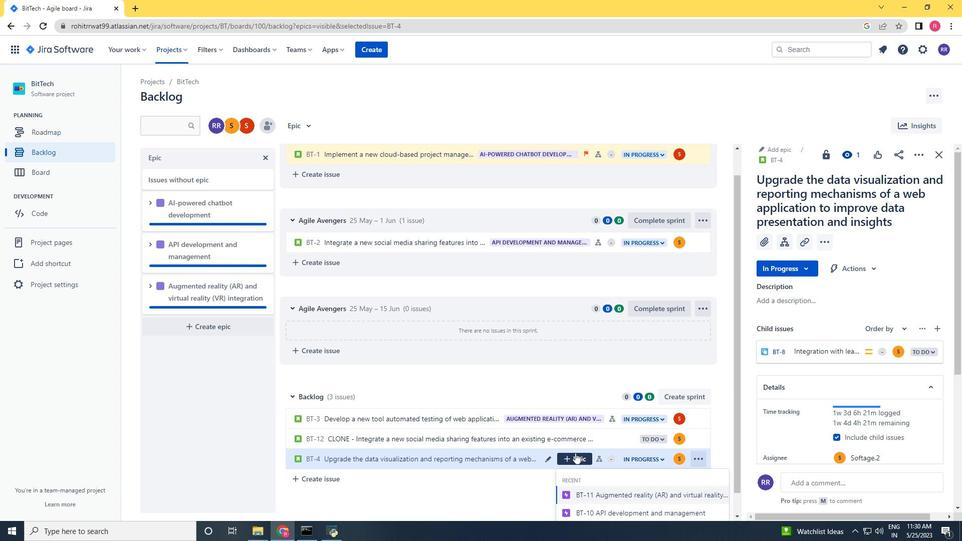 
Action: Mouse moved to (606, 501)
Screenshot: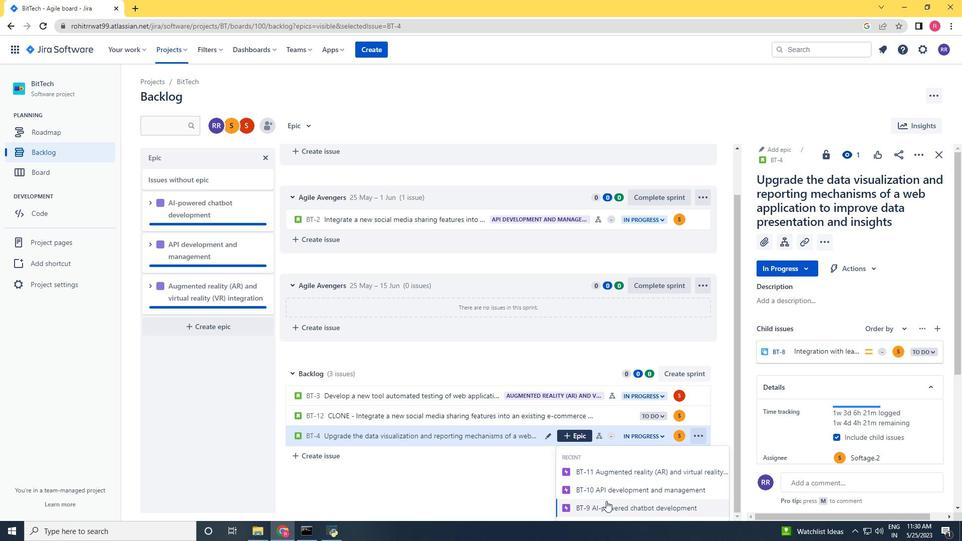 
Action: Mouse pressed left at (606, 501)
Screenshot: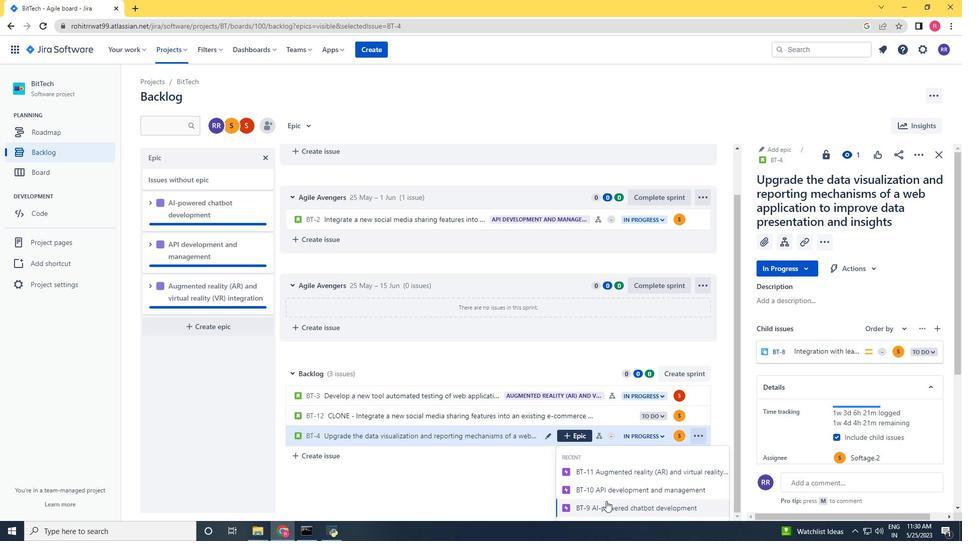 
Action: Mouse scrolled (606, 502) with delta (0, 0)
Screenshot: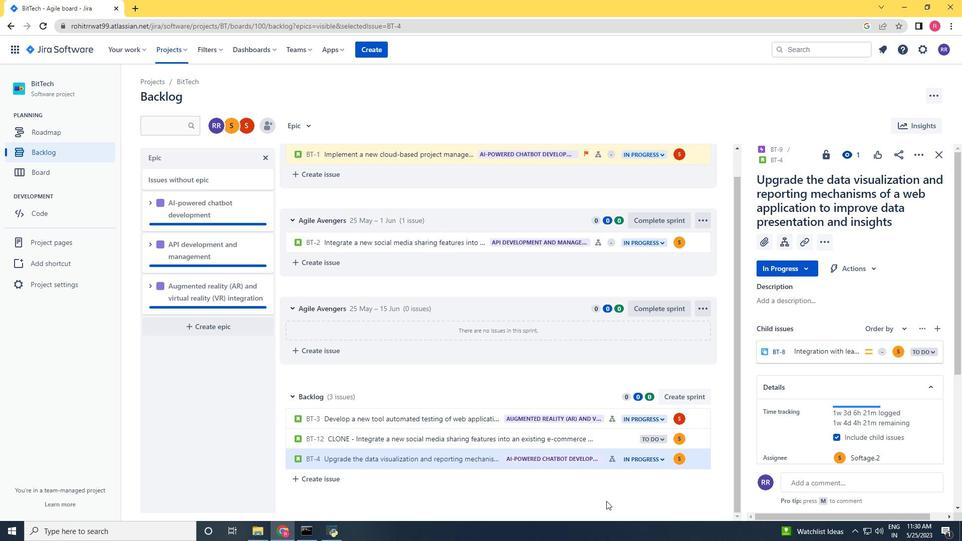 
Action: Mouse scrolled (606, 502) with delta (0, 0)
Screenshot: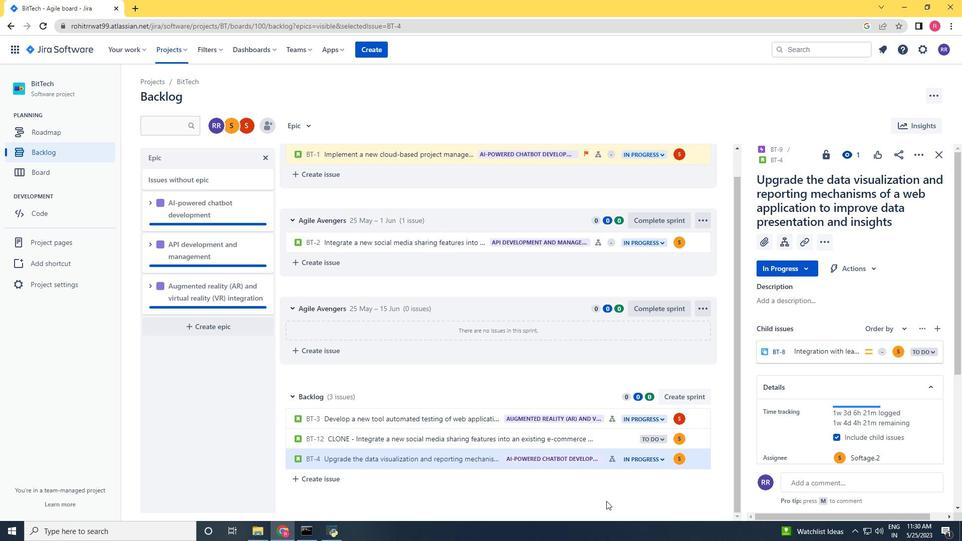
Action: Mouse scrolled (606, 502) with delta (0, 0)
Screenshot: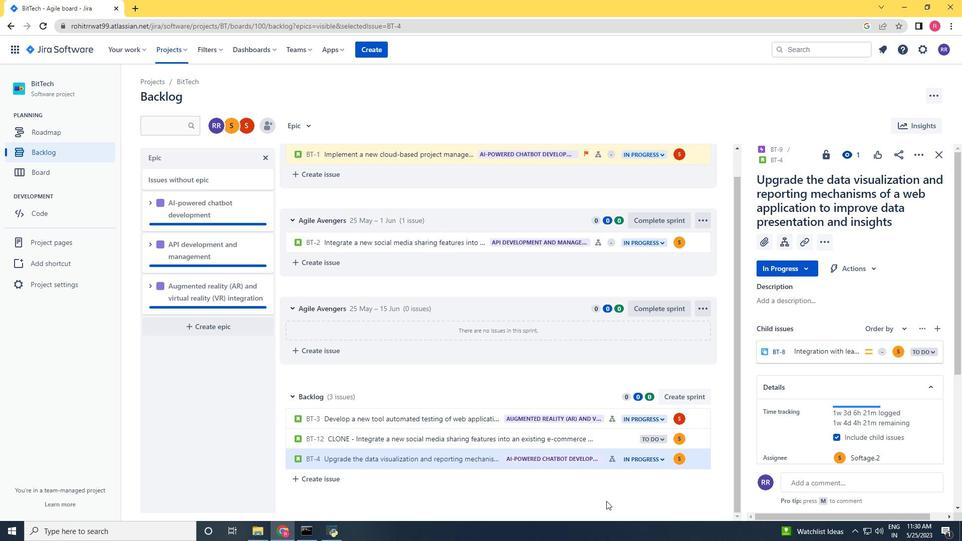 
Action: Mouse moved to (606, 502)
Screenshot: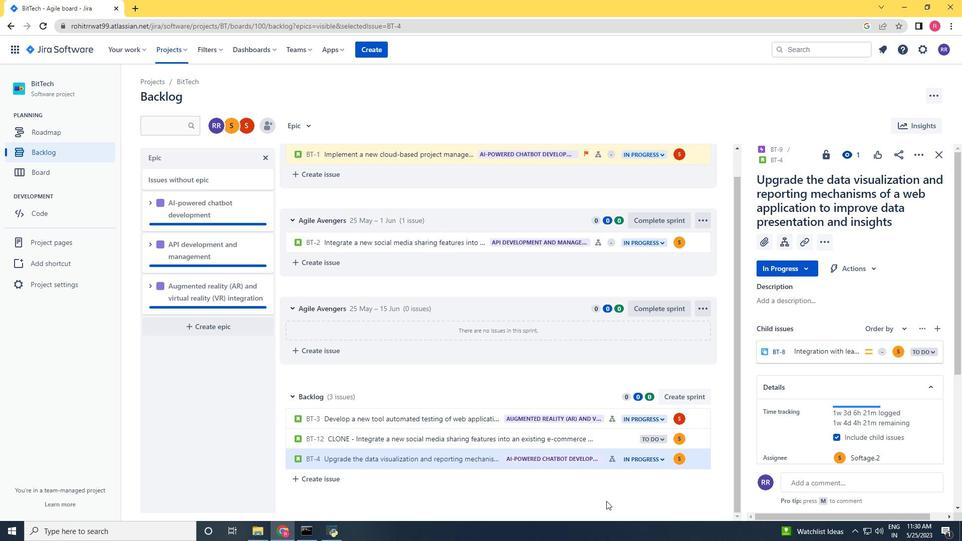 
